 Task: In the sheet Budget Analysis ToolFont size of heading  18 Font style of dataoswald 'Font size of data '9 Alignment of headline & dataAlign center.   Fill color in heading, Red Font color of dataIn the sheet   Promote Sales log   book
Action: Mouse moved to (179, 194)
Screenshot: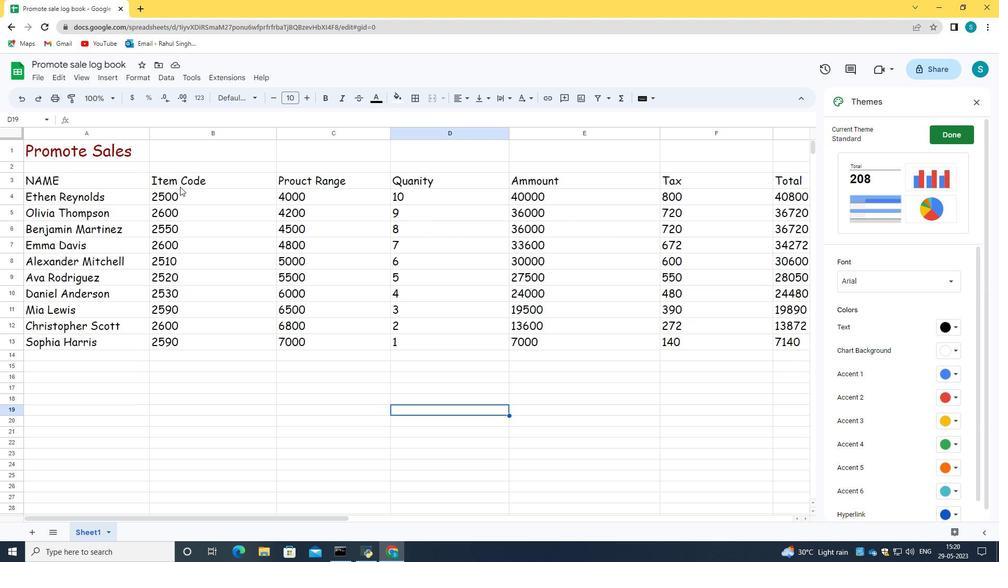 
Action: Mouse pressed left at (179, 194)
Screenshot: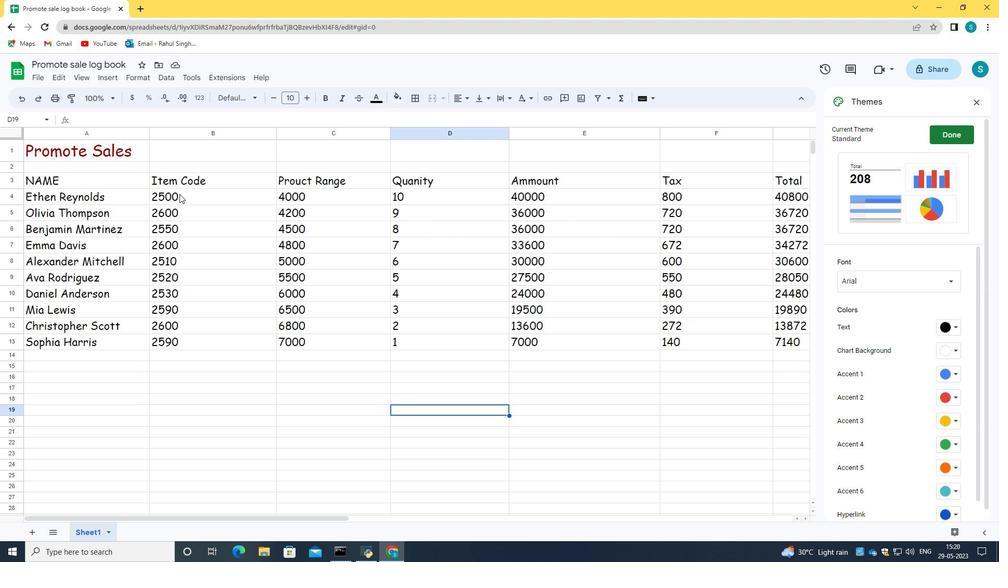 
Action: Mouse moved to (21, 191)
Screenshot: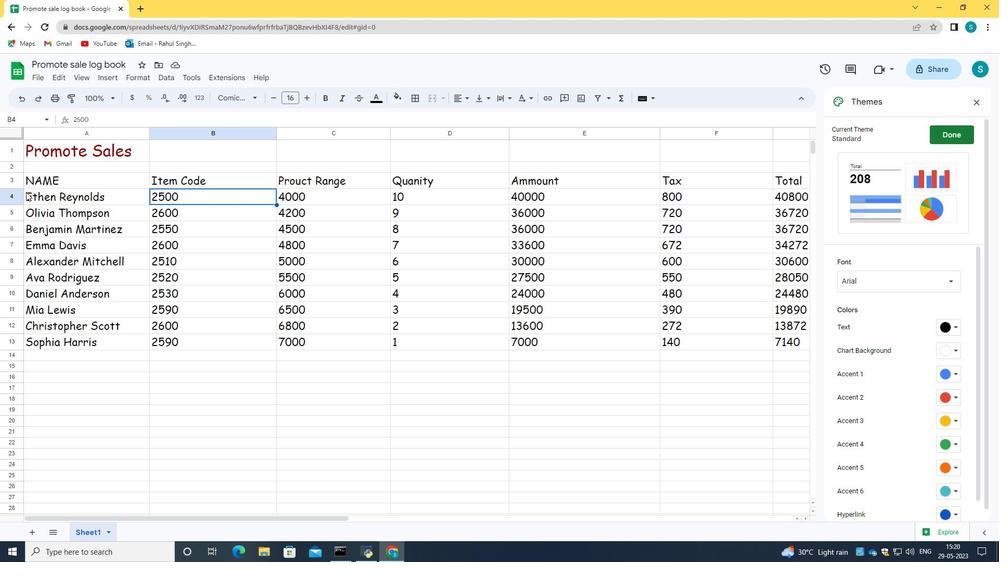 
Action: Mouse pressed left at (21, 191)
Screenshot: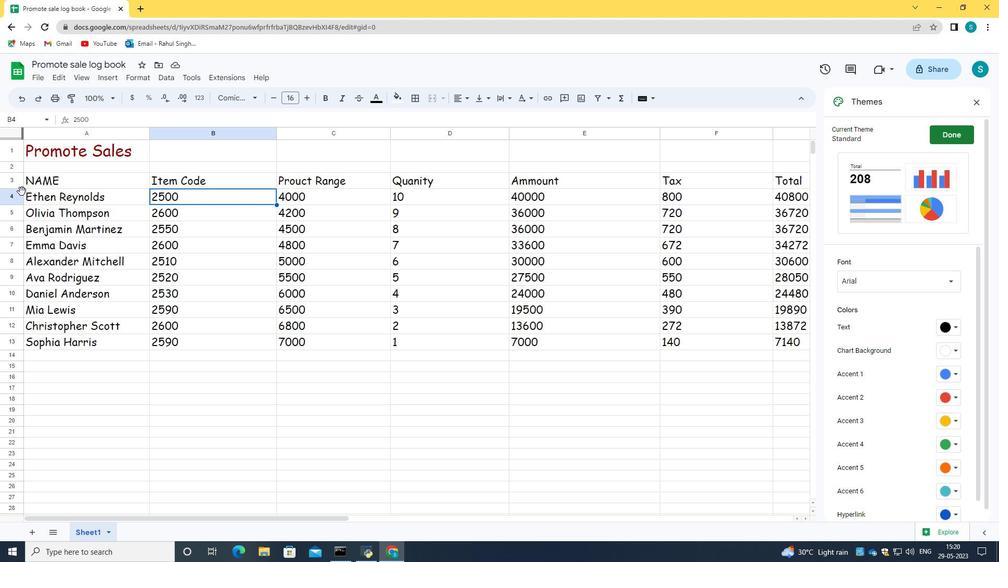 
Action: Mouse moved to (25, 174)
Screenshot: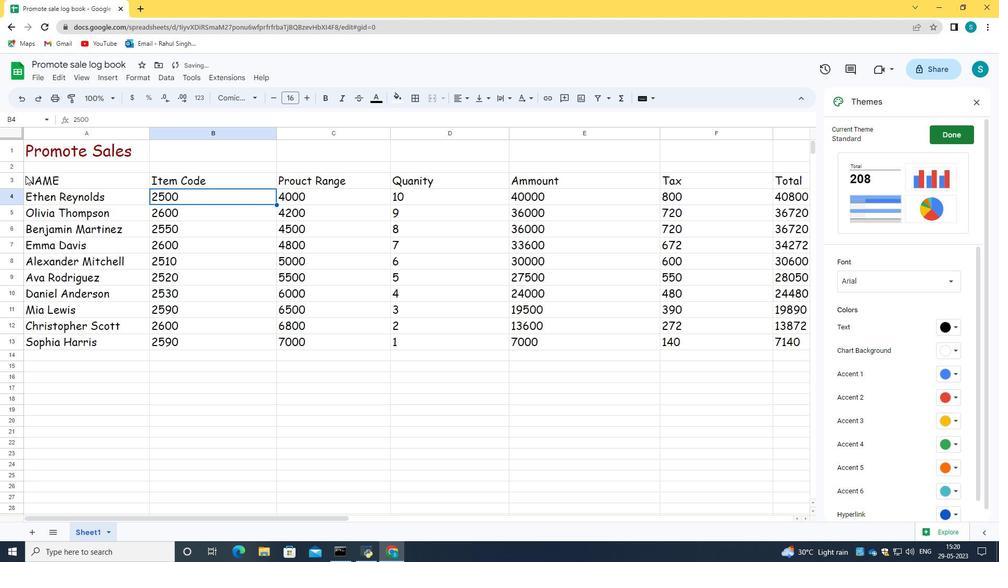 
Action: Mouse pressed left at (25, 174)
Screenshot: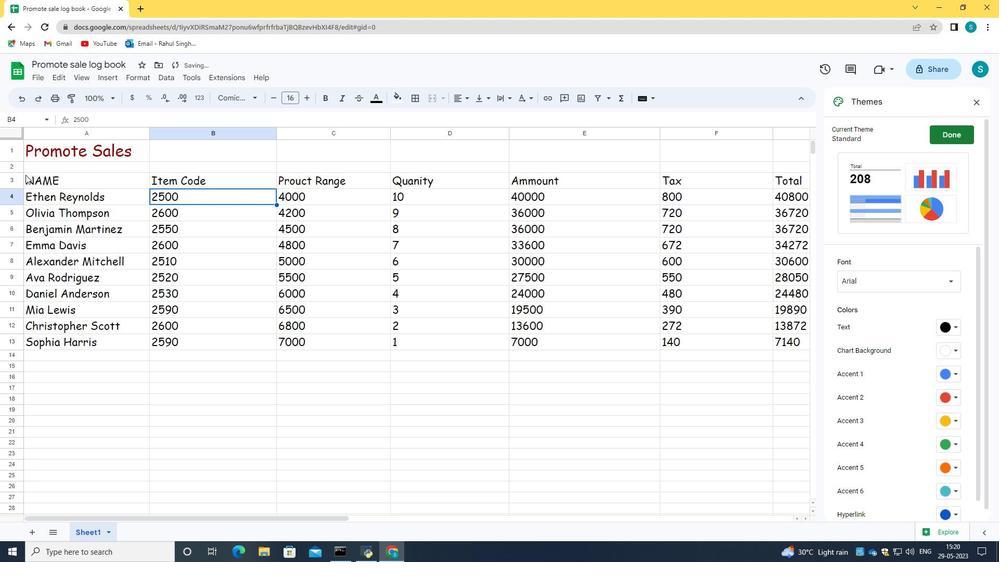 
Action: Mouse moved to (311, 95)
Screenshot: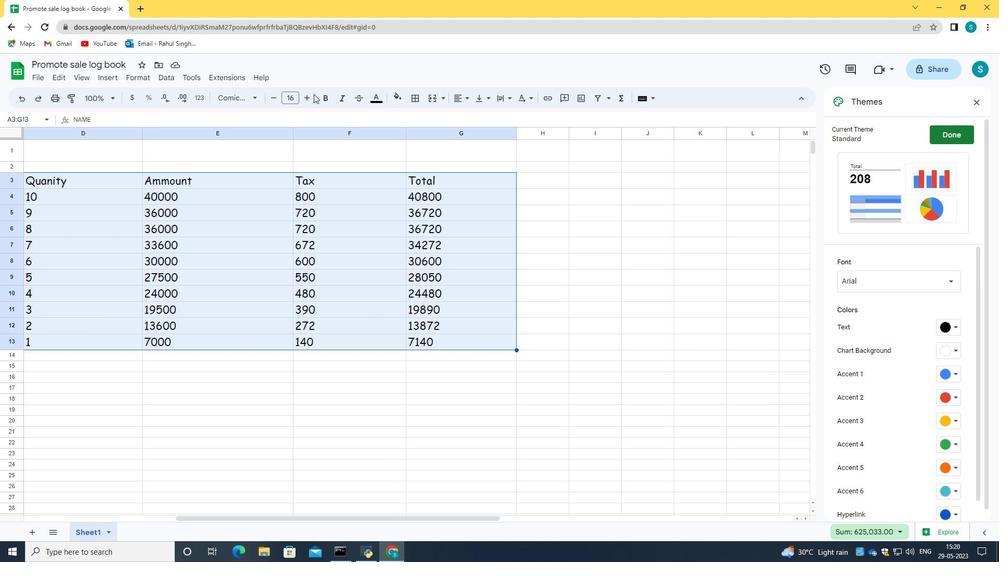 
Action: Mouse pressed left at (311, 95)
Screenshot: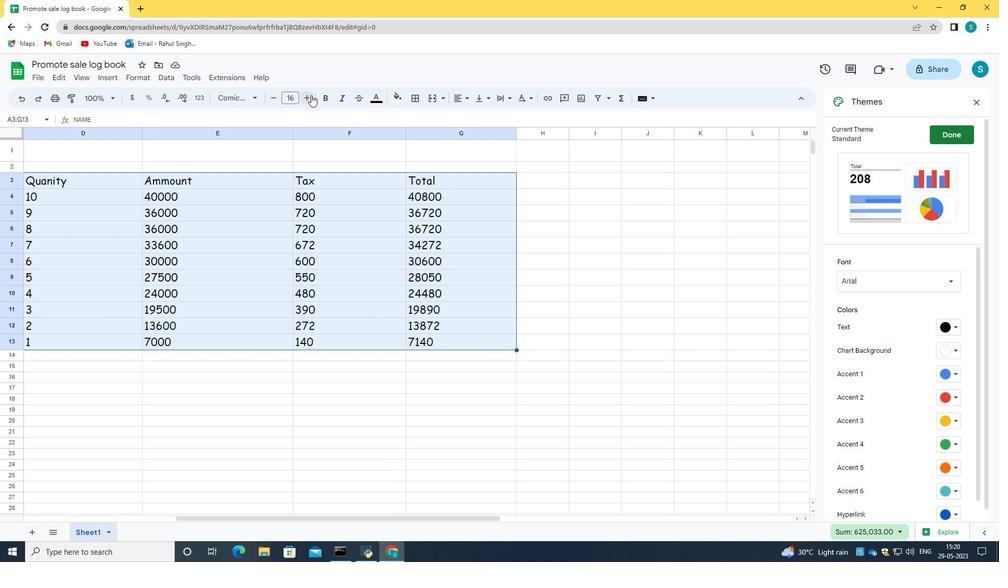 
Action: Mouse pressed left at (311, 95)
Screenshot: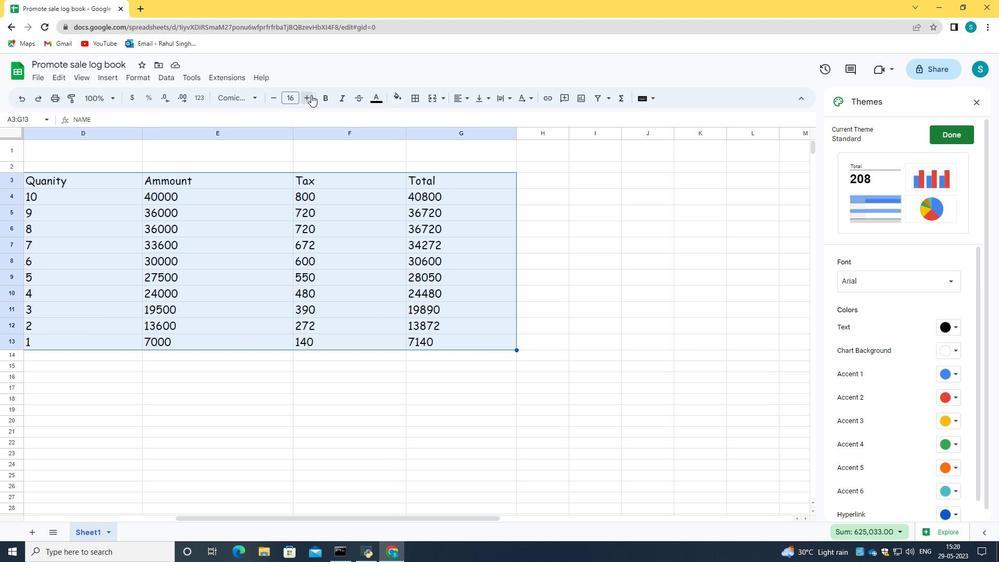 
Action: Mouse moved to (238, 103)
Screenshot: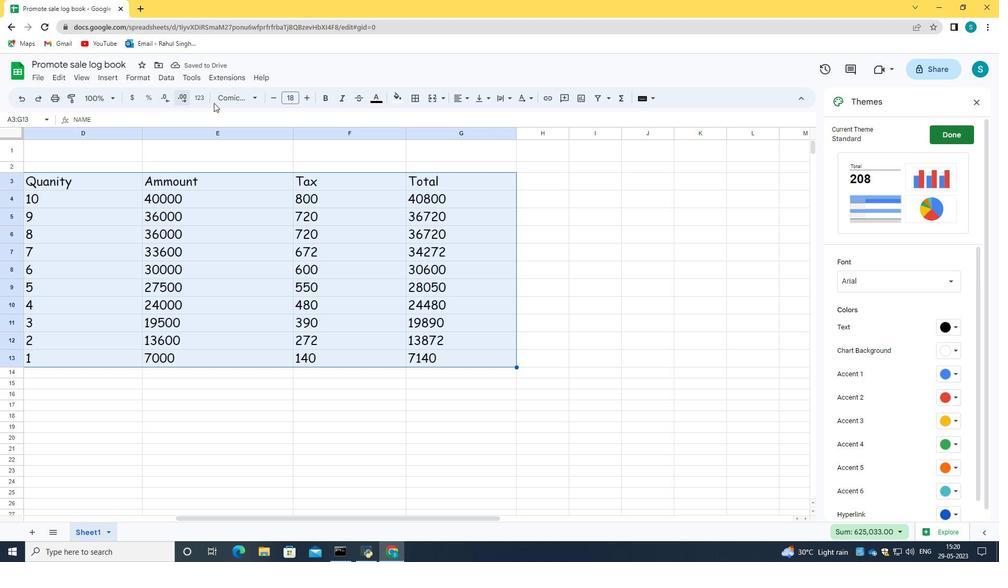 
Action: Mouse pressed left at (238, 103)
Screenshot: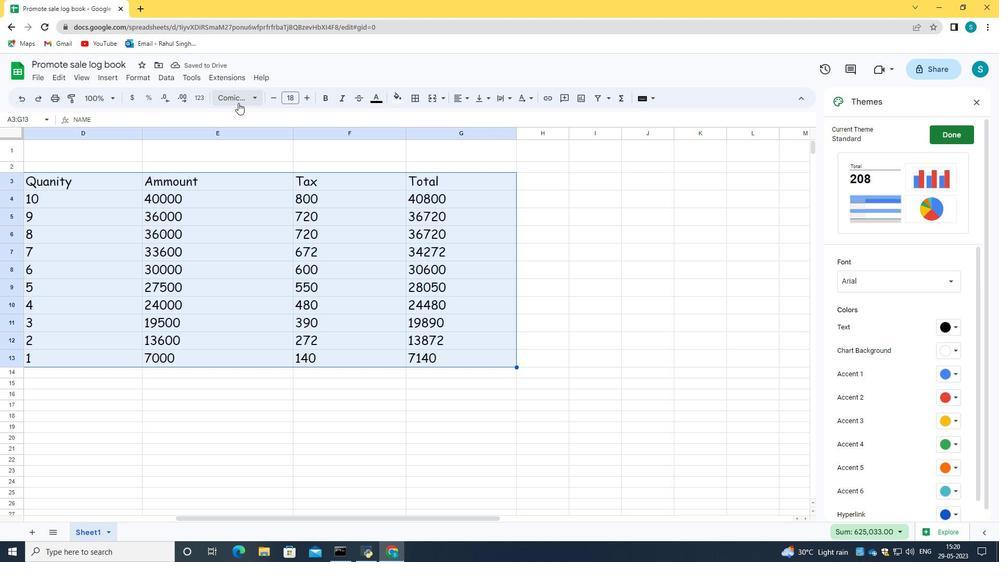 
Action: Mouse moved to (273, 306)
Screenshot: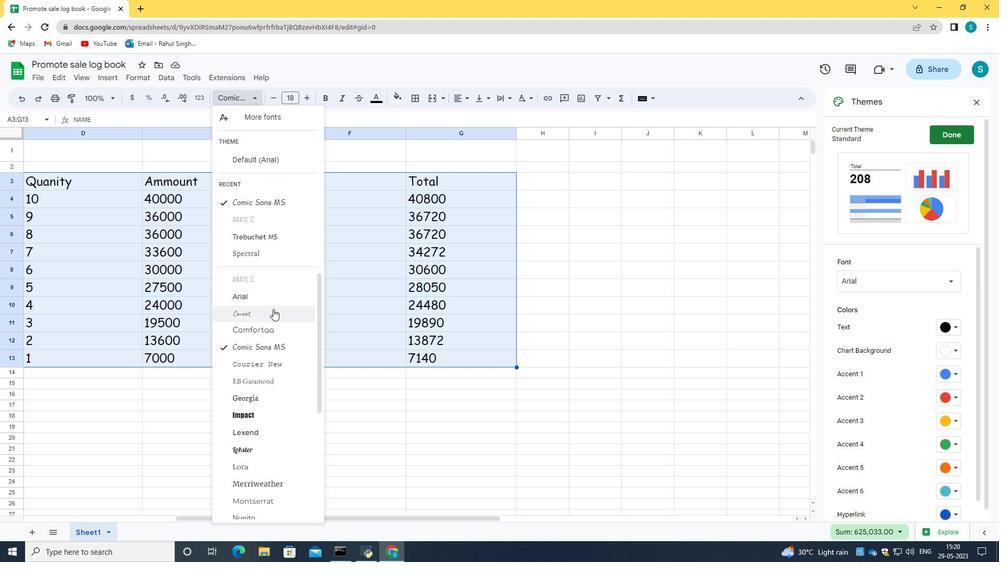 
Action: Mouse scrolled (273, 307) with delta (0, 0)
Screenshot: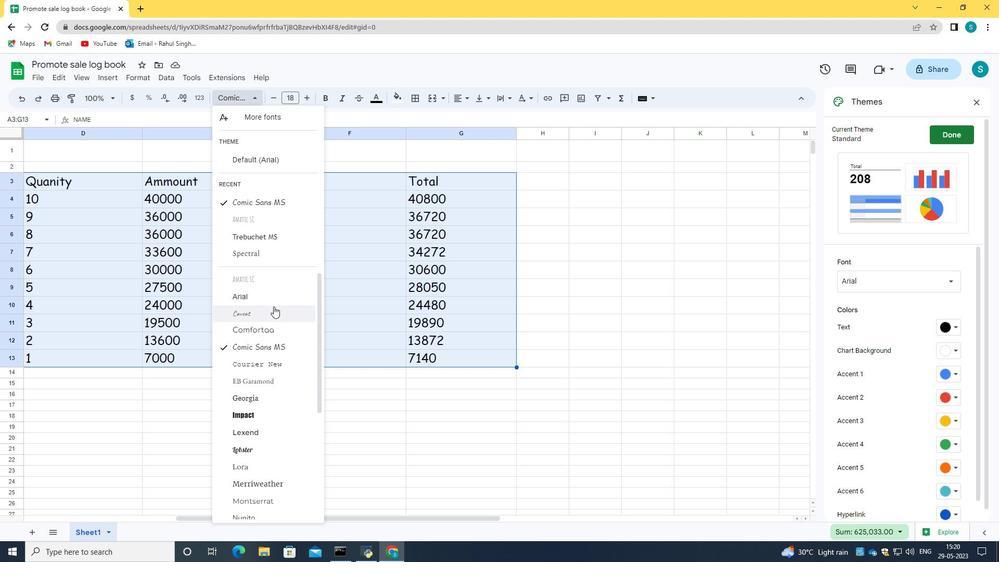 
Action: Mouse moved to (417, 147)
Screenshot: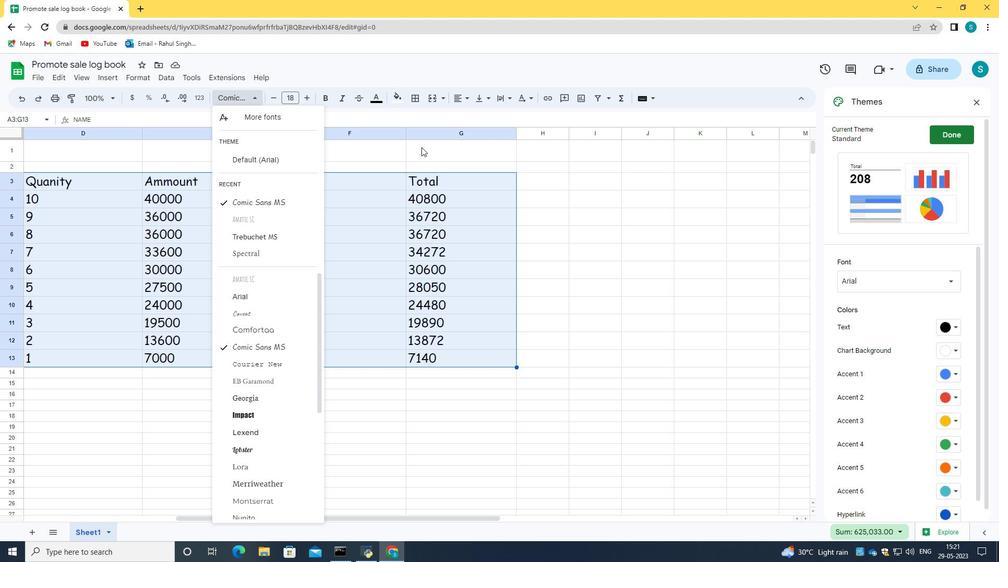 
Action: Mouse pressed left at (417, 147)
Screenshot: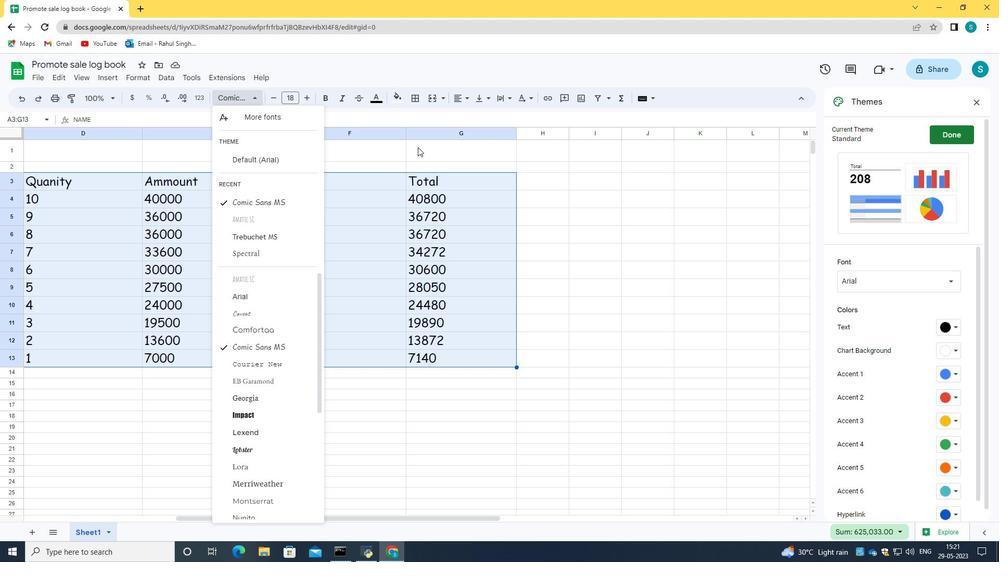 
Action: Mouse moved to (271, 96)
Screenshot: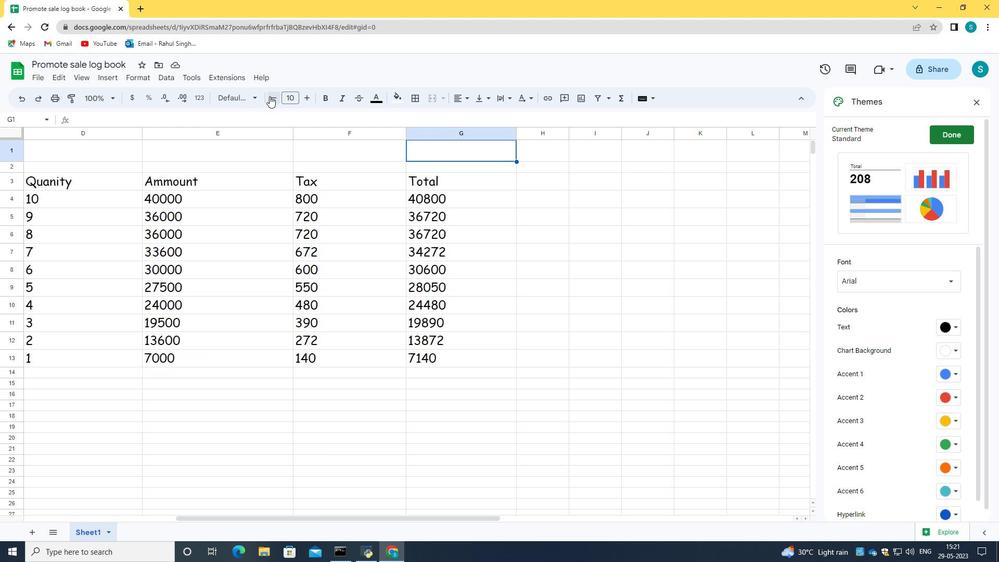 
Action: Mouse pressed left at (271, 96)
Screenshot: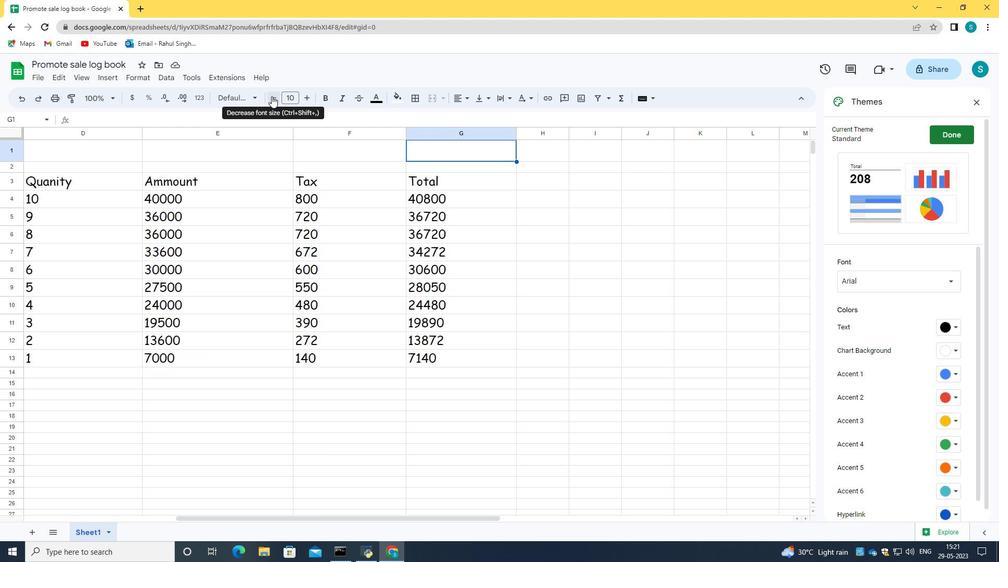 
Action: Mouse moved to (287, 182)
Screenshot: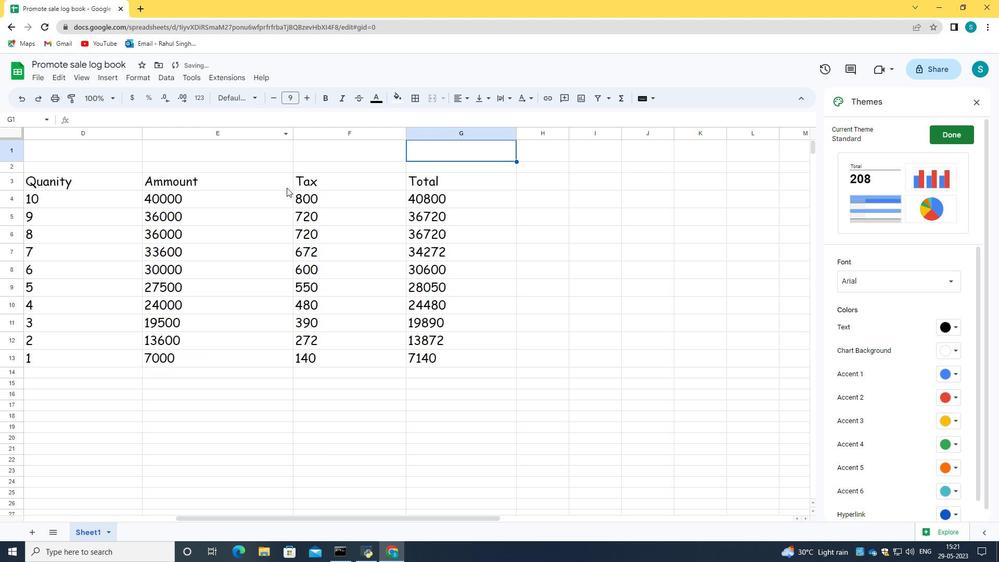 
Action: Mouse pressed left at (287, 182)
Screenshot: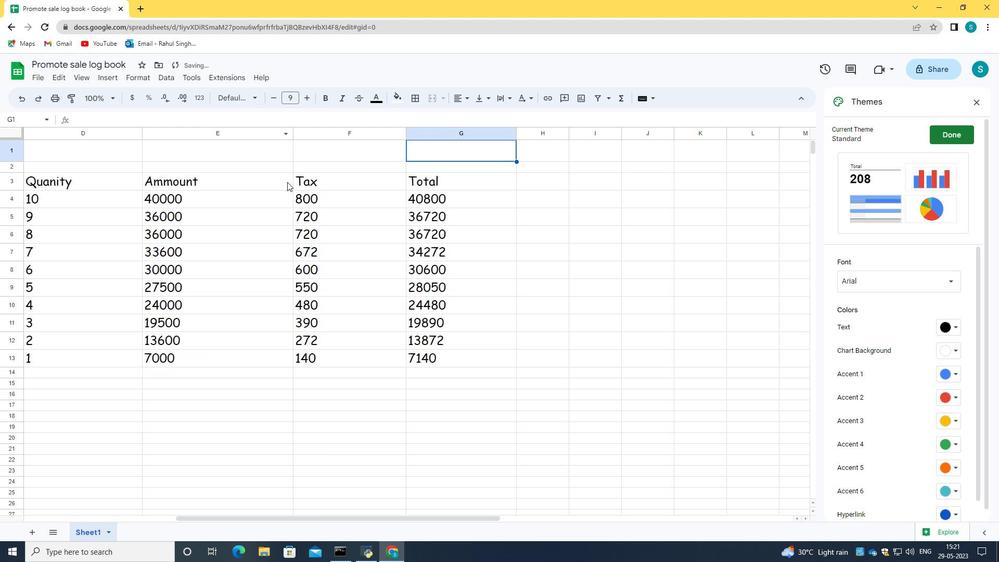 
Action: Mouse moved to (570, 271)
Screenshot: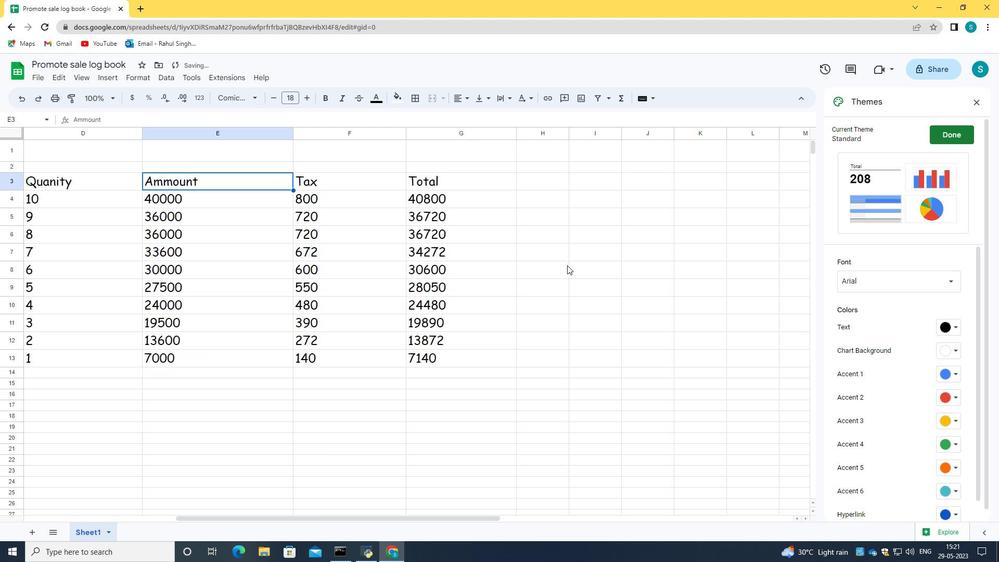 
Action: Mouse scrolled (570, 271) with delta (0, 0)
Screenshot: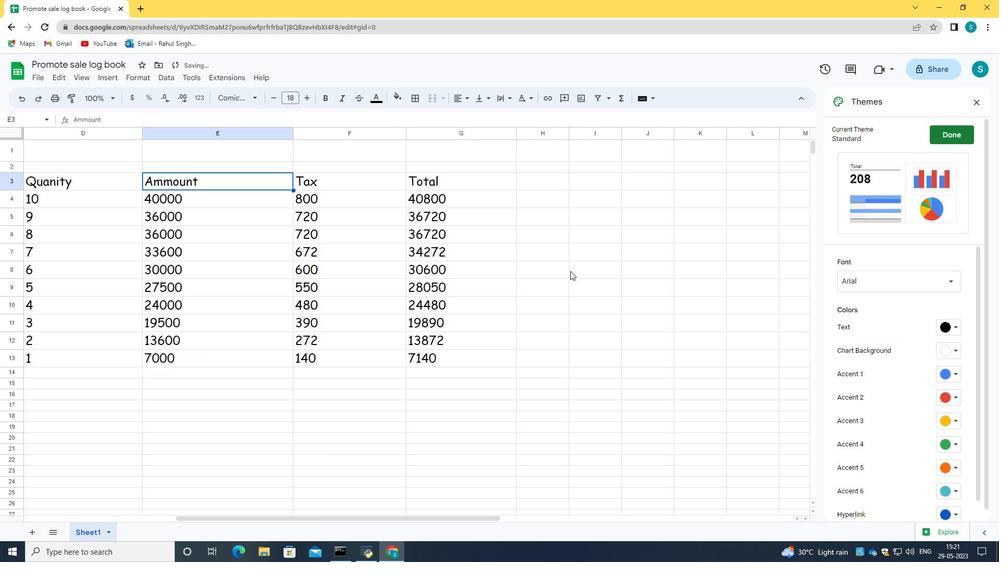 
Action: Mouse scrolled (570, 271) with delta (0, 0)
Screenshot: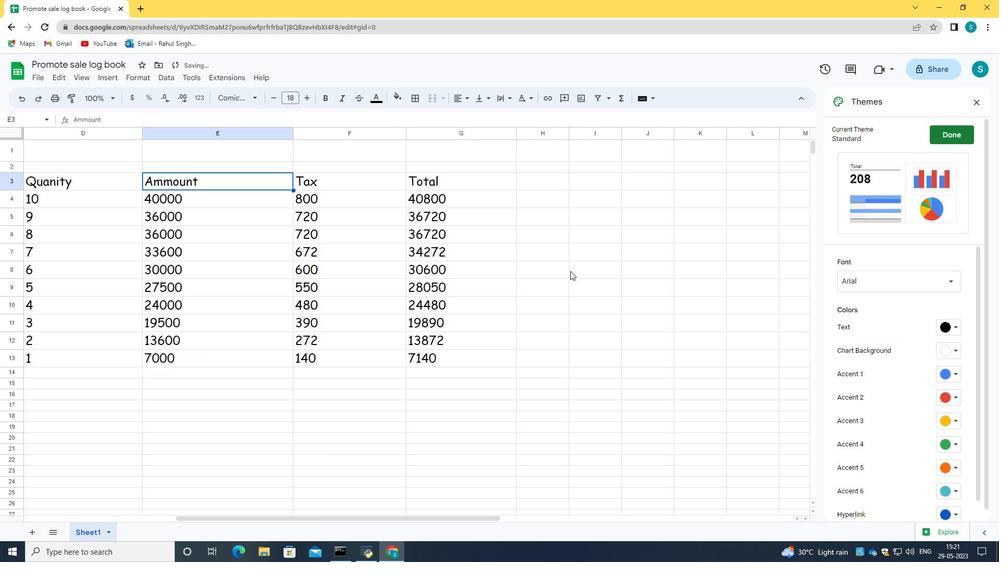
Action: Mouse scrolled (570, 271) with delta (0, 0)
Screenshot: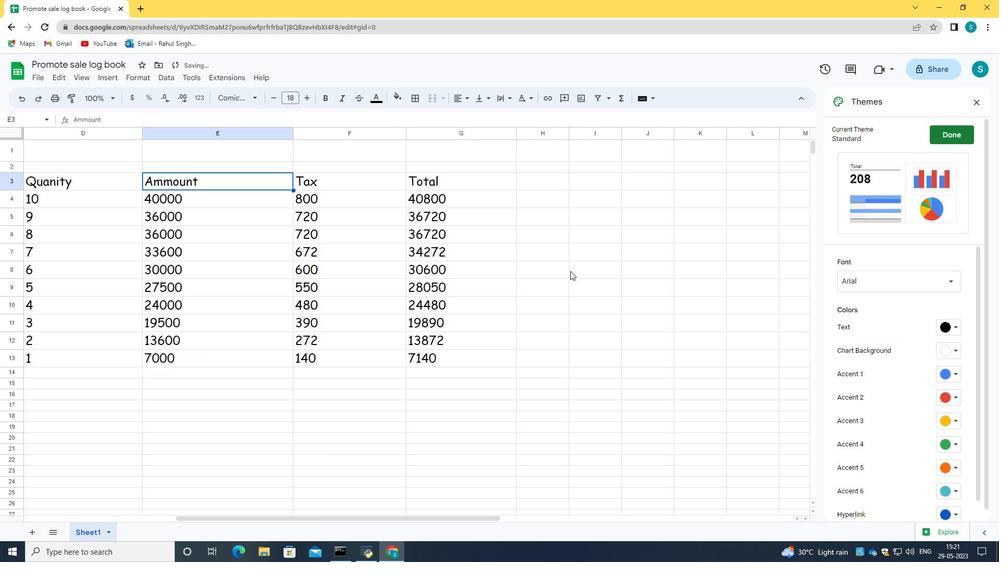
Action: Mouse moved to (515, 130)
Screenshot: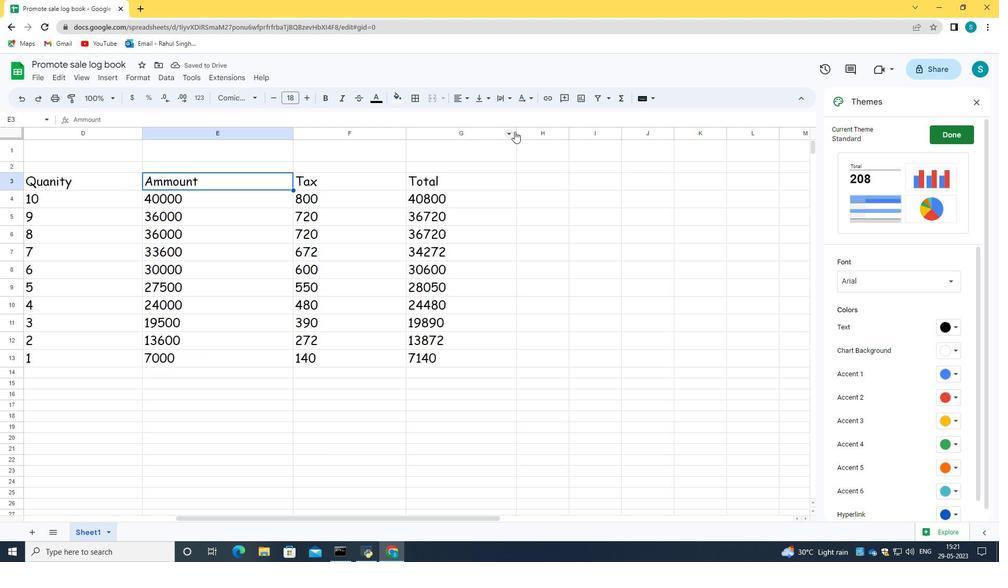 
Action: Mouse pressed left at (515, 130)
Screenshot: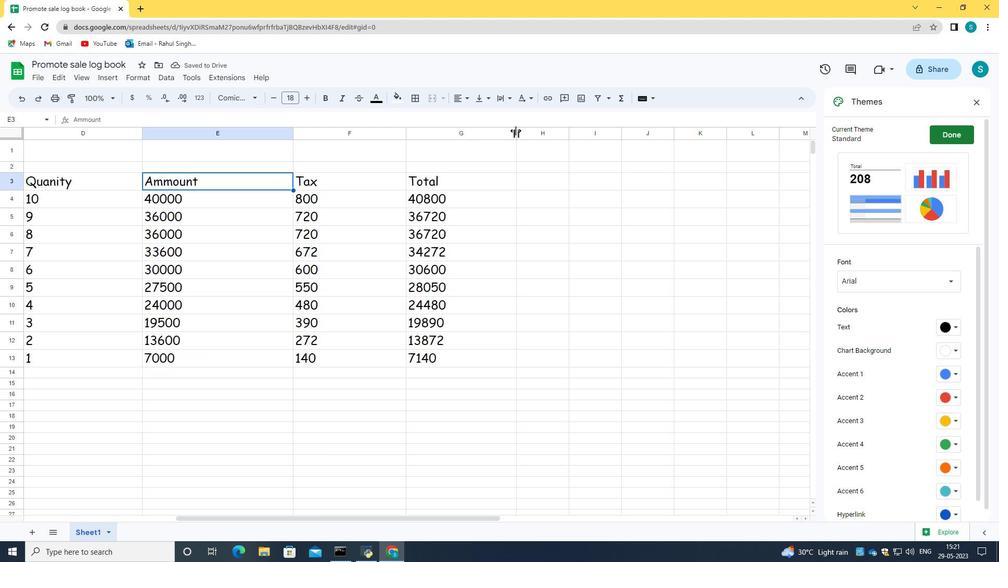 
Action: Mouse moved to (405, 133)
Screenshot: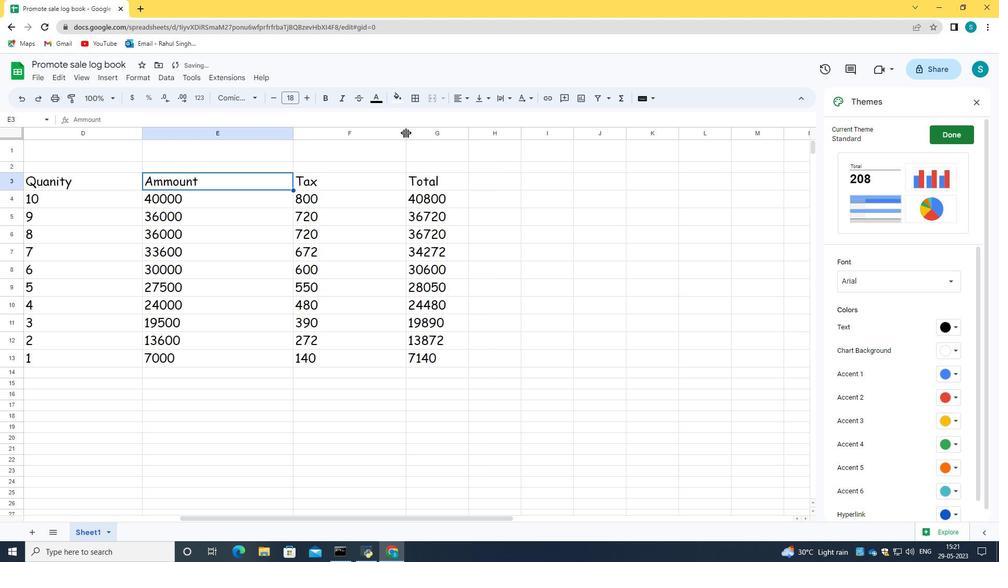 
Action: Mouse pressed left at (405, 133)
Screenshot: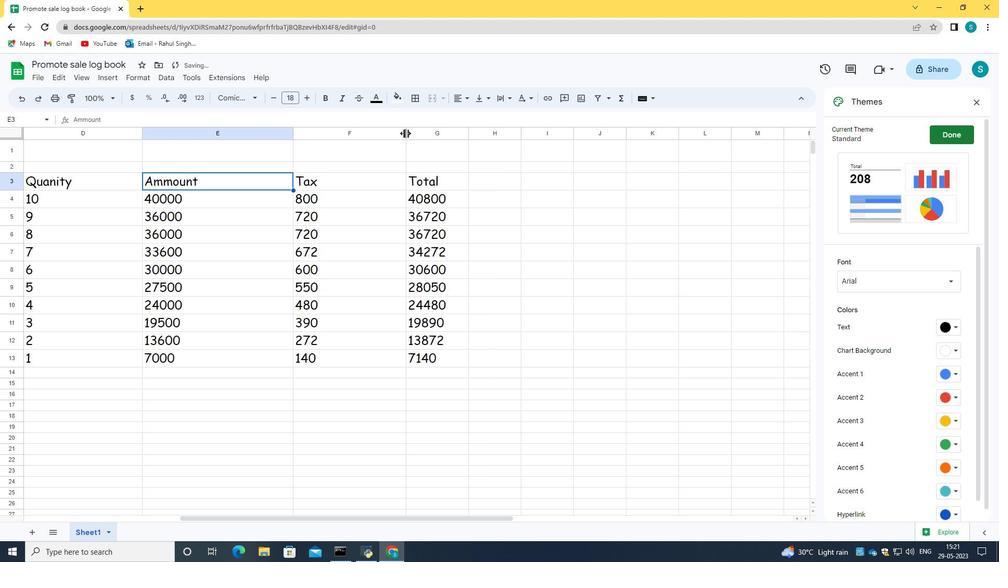 
Action: Mouse moved to (271, 518)
Screenshot: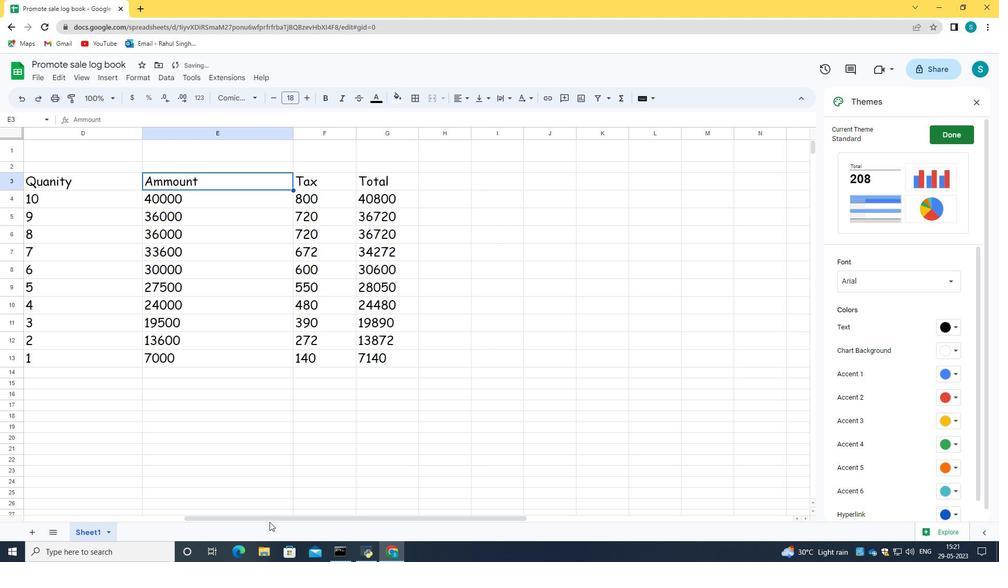 
Action: Mouse pressed left at (271, 518)
Screenshot: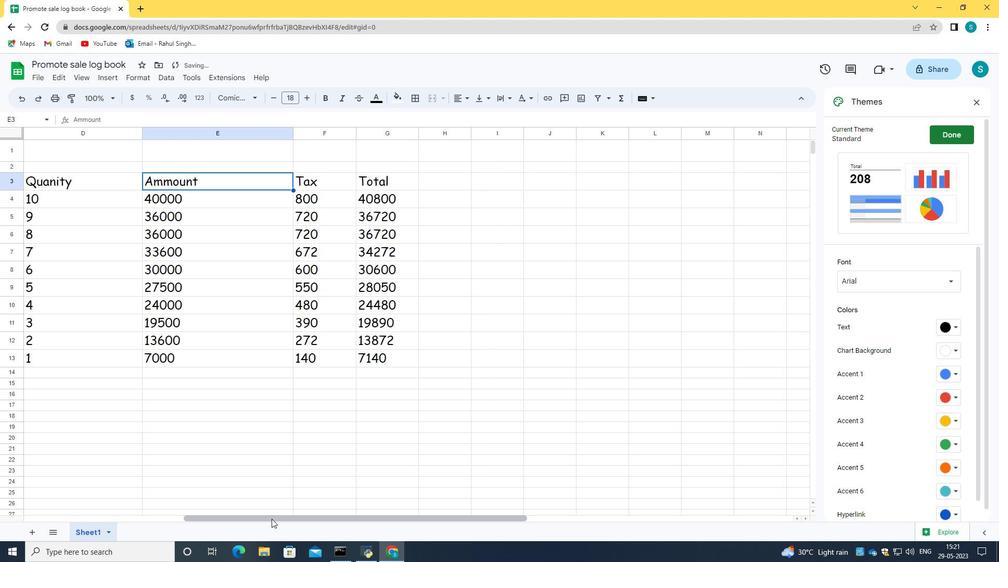 
Action: Mouse moved to (149, 135)
Screenshot: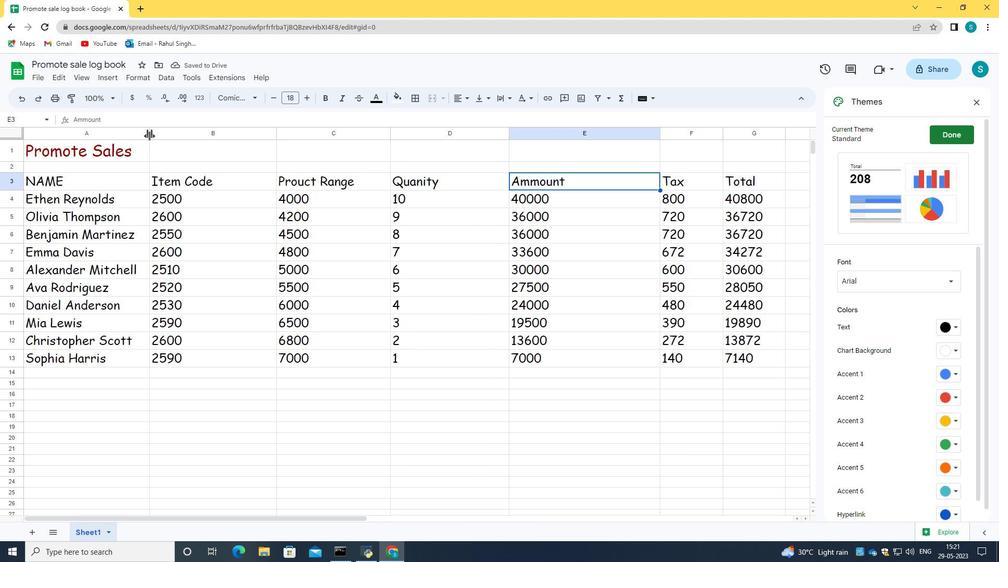 
Action: Mouse pressed left at (149, 135)
Screenshot: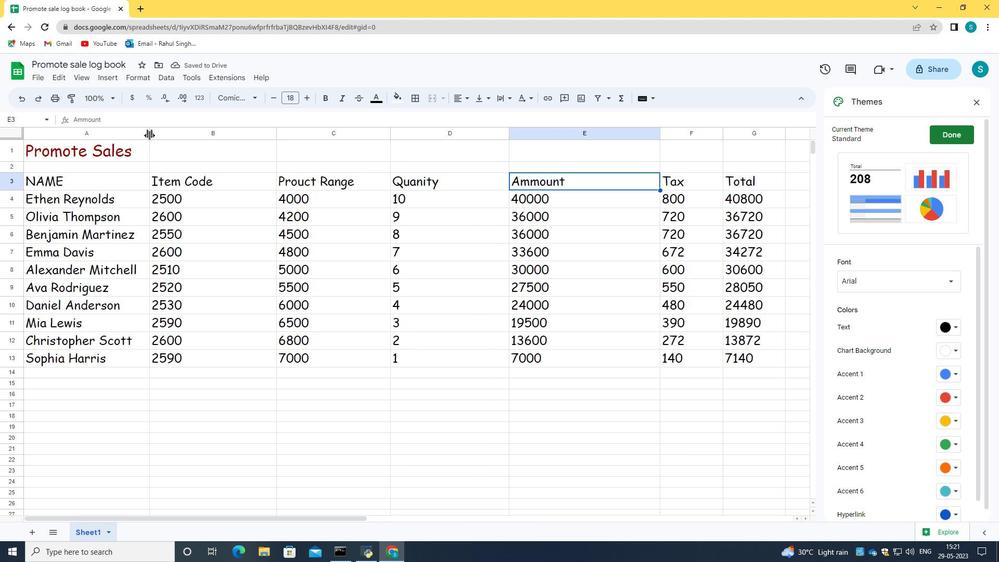 
Action: Mouse moved to (242, 138)
Screenshot: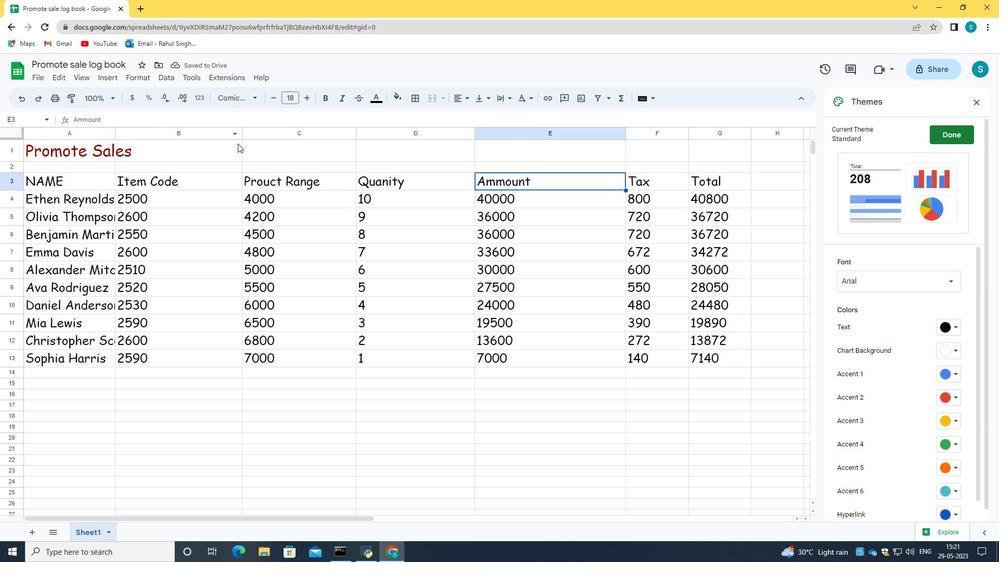 
Action: Mouse pressed left at (242, 138)
Screenshot: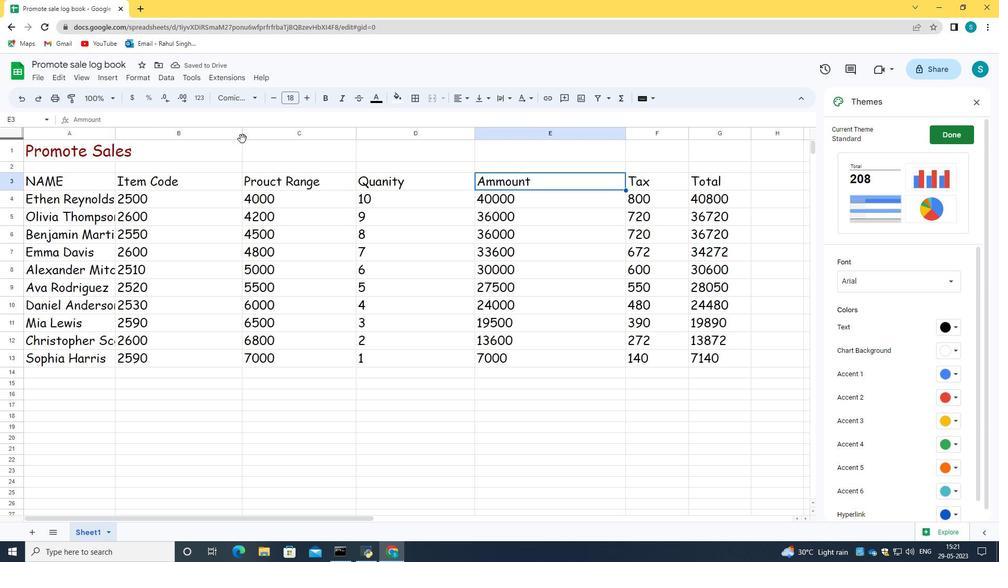 
Action: Mouse moved to (241, 133)
Screenshot: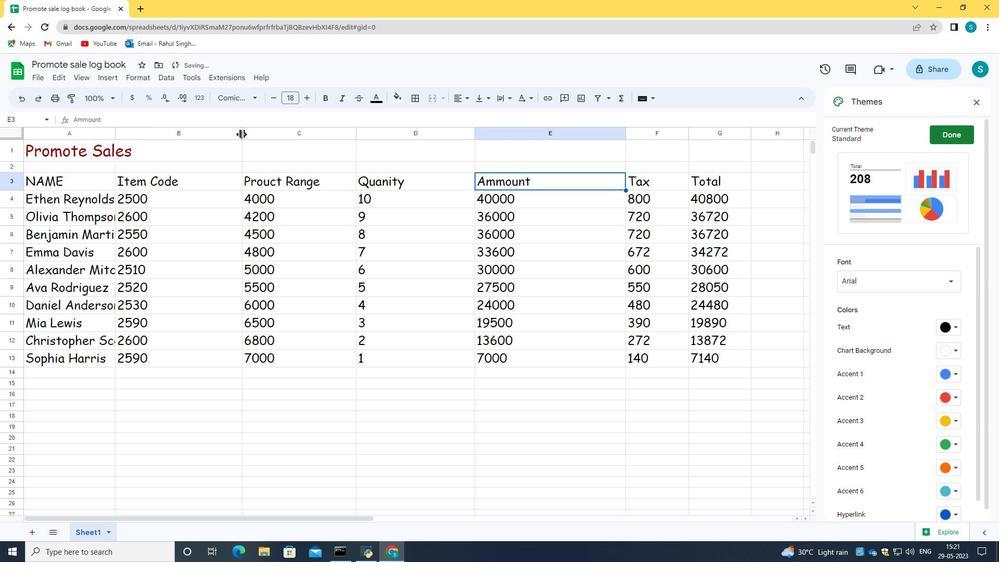 
Action: Mouse pressed left at (241, 133)
Screenshot: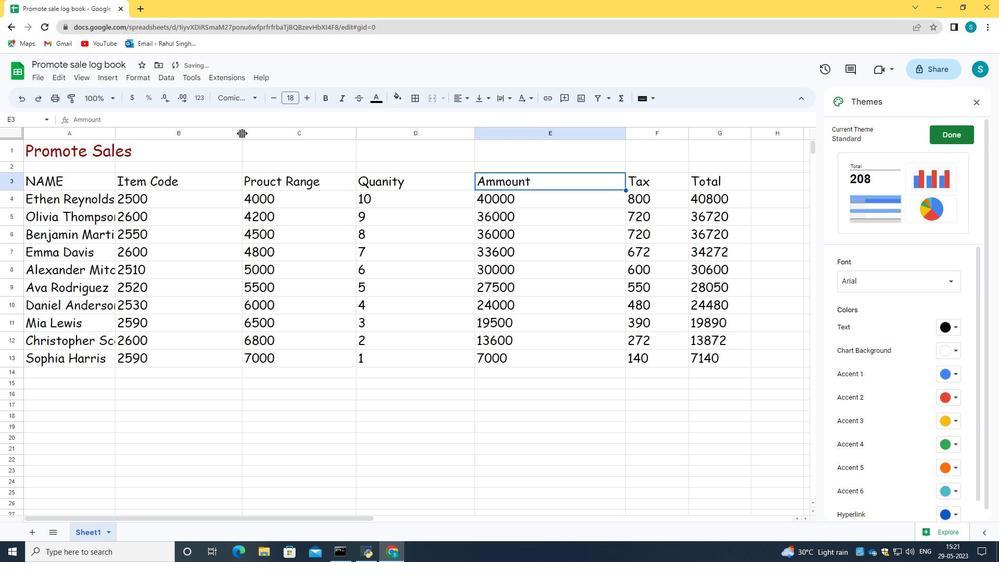 
Action: Mouse moved to (307, 133)
Screenshot: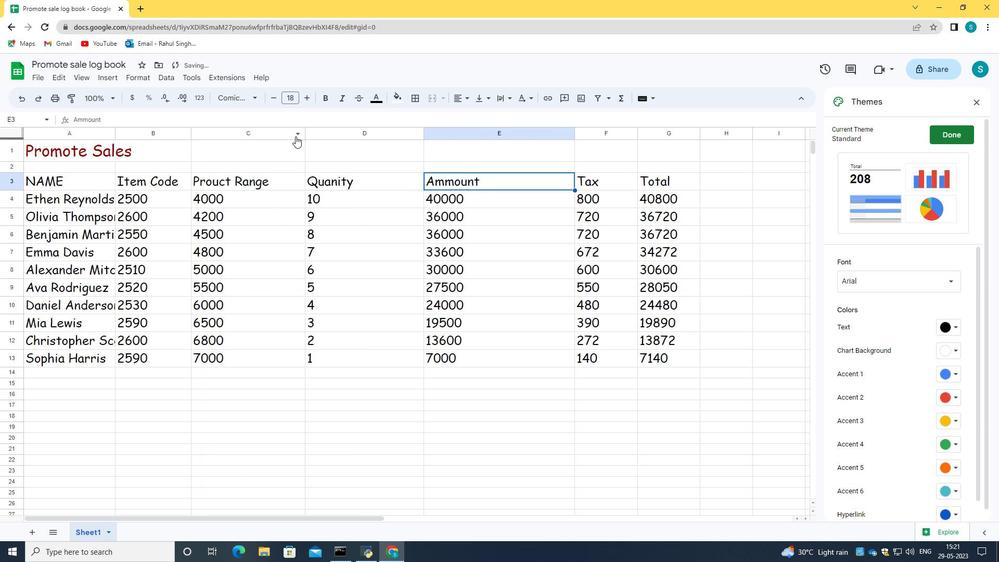 
Action: Mouse pressed left at (307, 133)
Screenshot: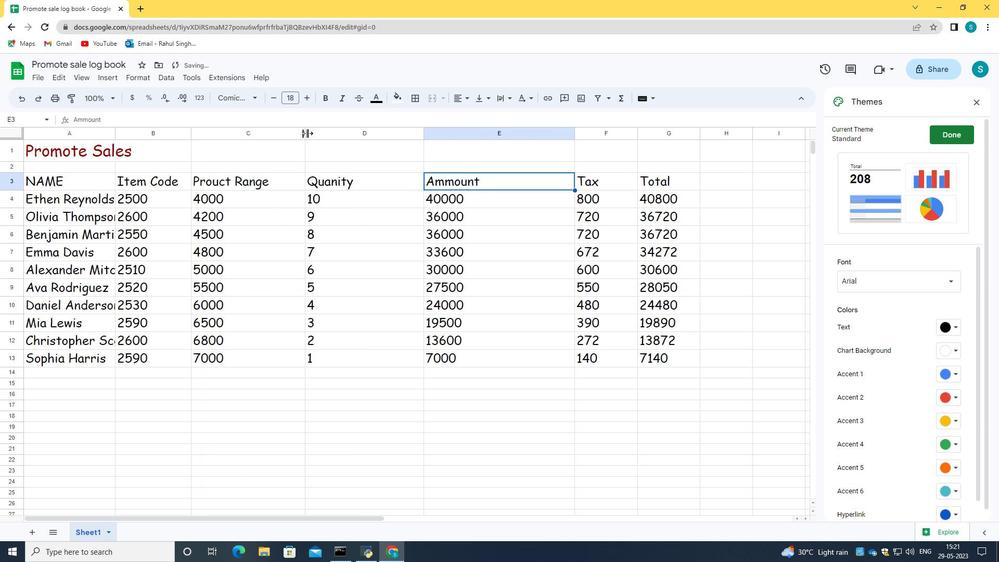 
Action: Mouse moved to (383, 131)
Screenshot: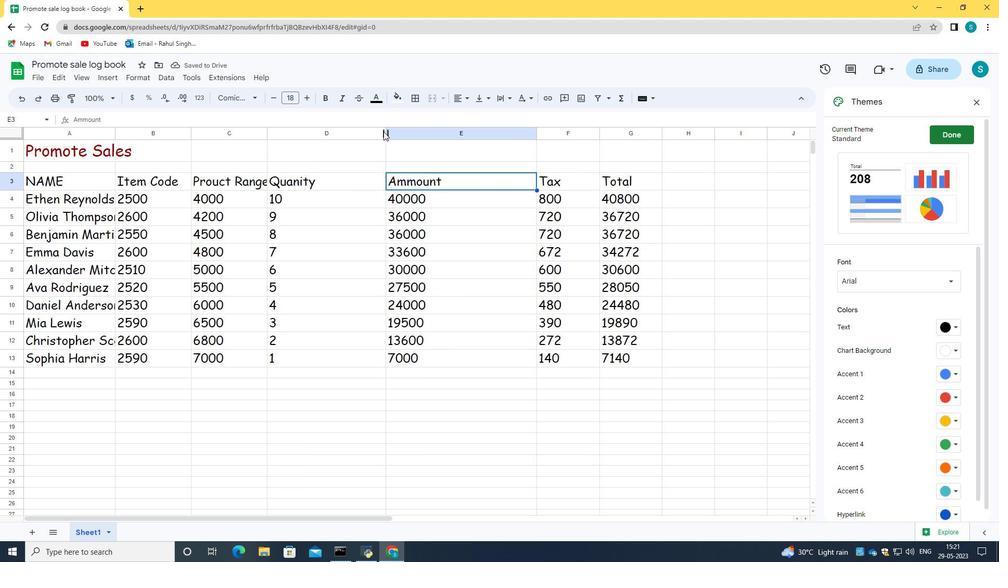 
Action: Mouse pressed left at (383, 131)
Screenshot: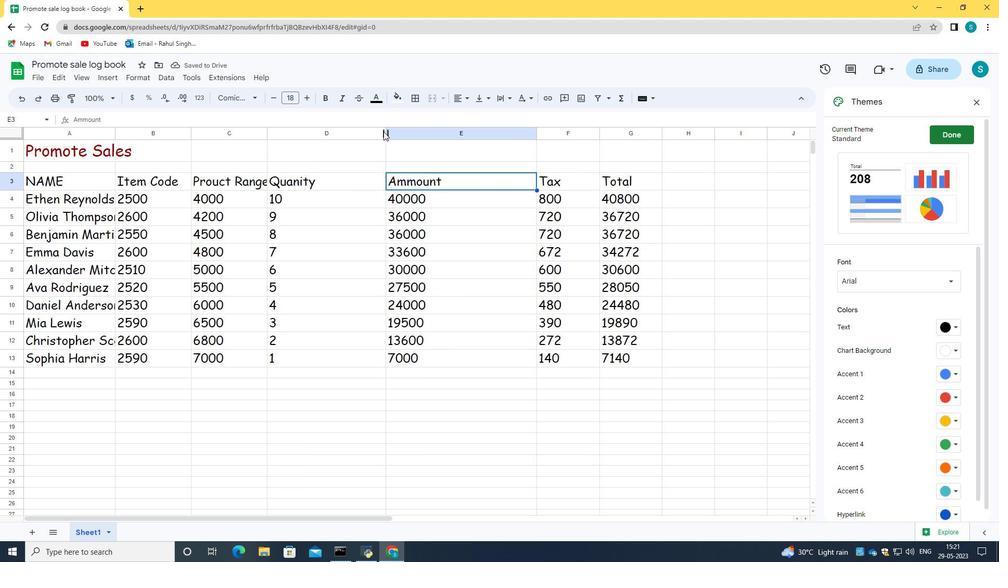 
Action: Mouse moved to (384, 132)
Screenshot: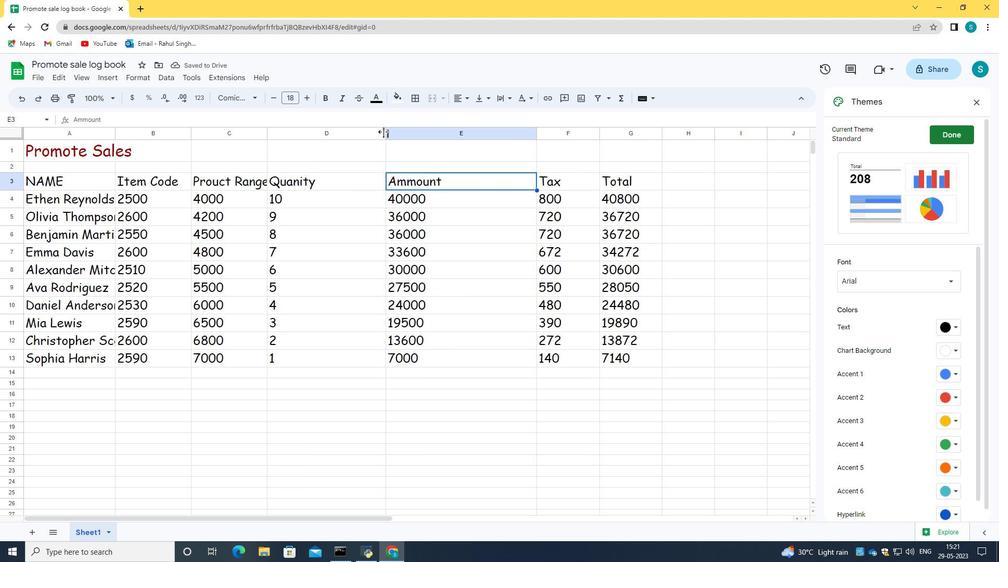
Action: Mouse pressed left at (384, 132)
Screenshot: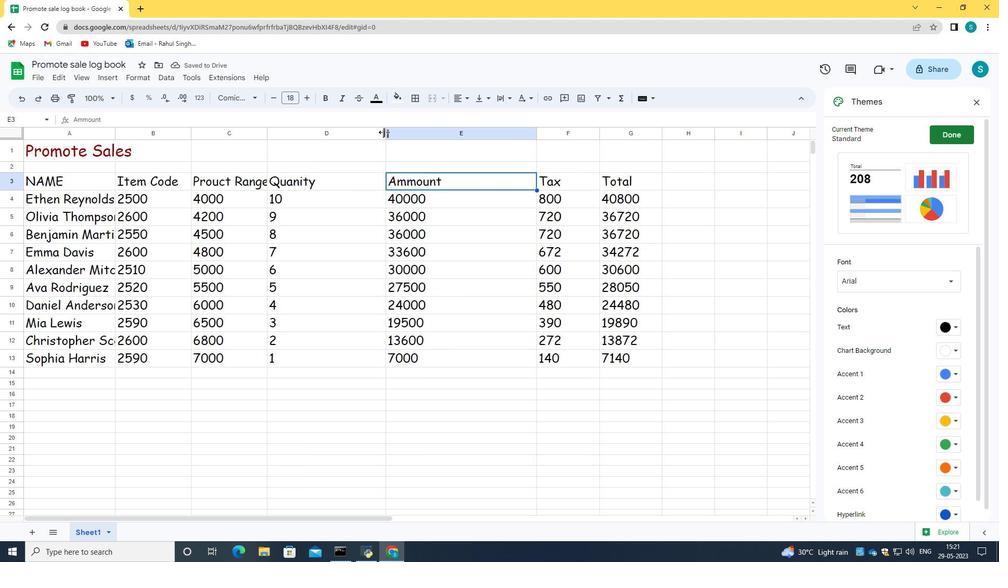 
Action: Mouse moved to (489, 130)
Screenshot: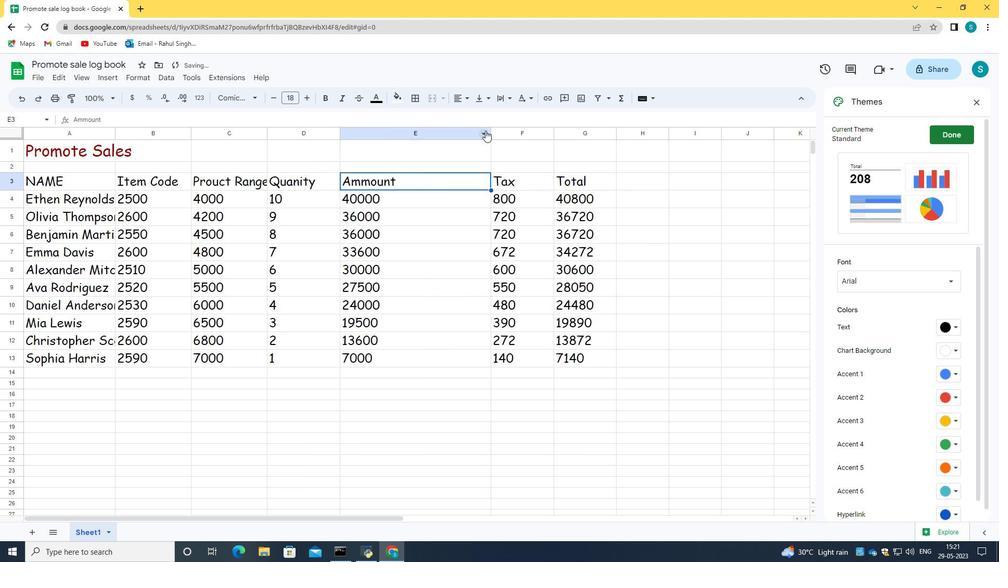 
Action: Mouse pressed left at (489, 130)
Screenshot: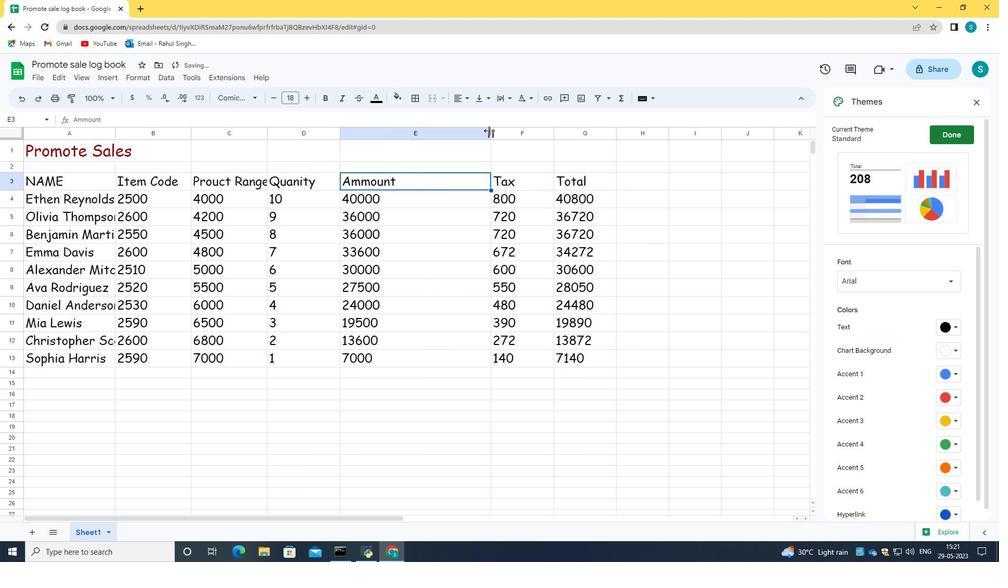 
Action: Mouse moved to (115, 133)
Screenshot: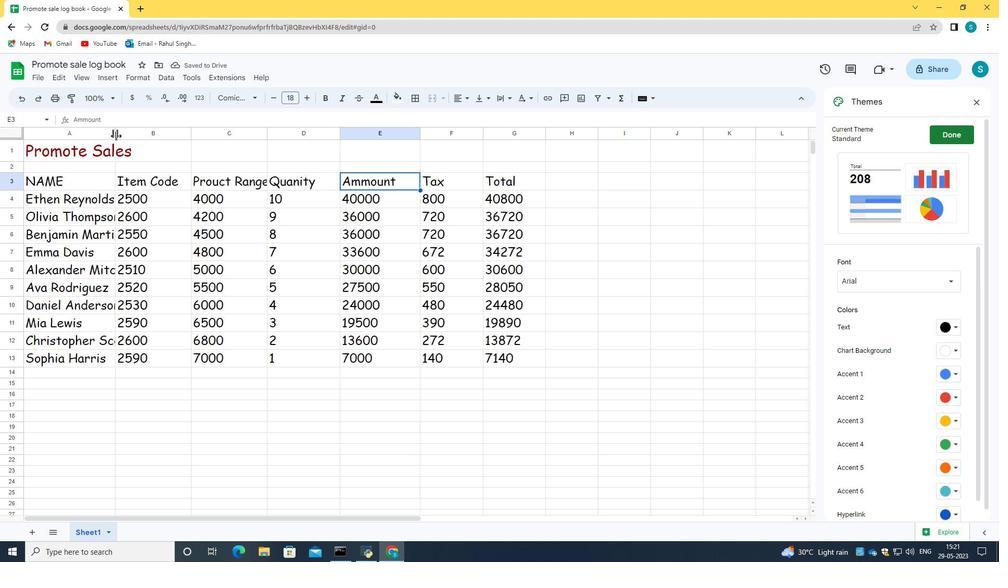 
Action: Mouse pressed left at (115, 133)
Screenshot: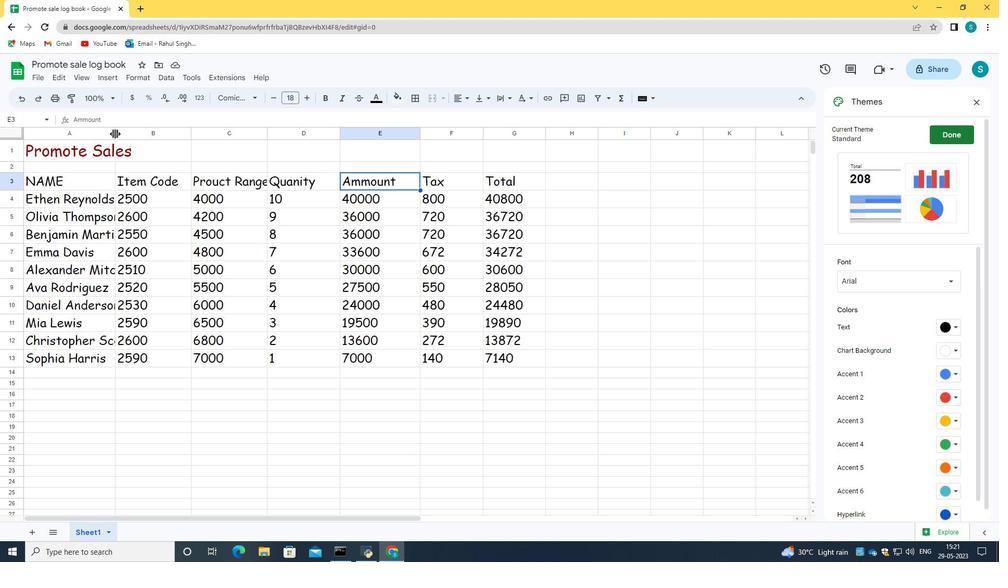 
Action: Mouse moved to (24, 147)
Screenshot: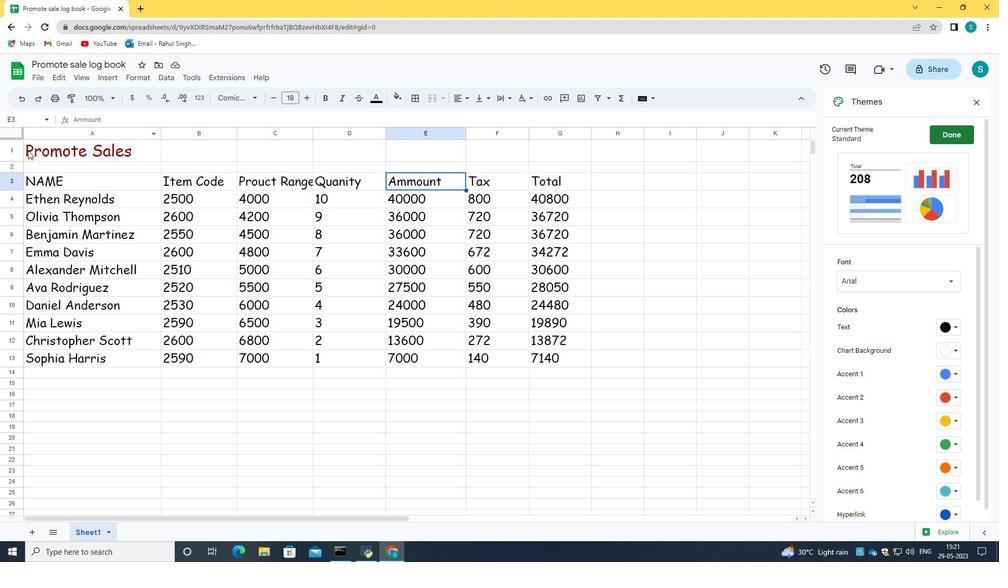 
Action: Mouse pressed left at (24, 147)
Screenshot: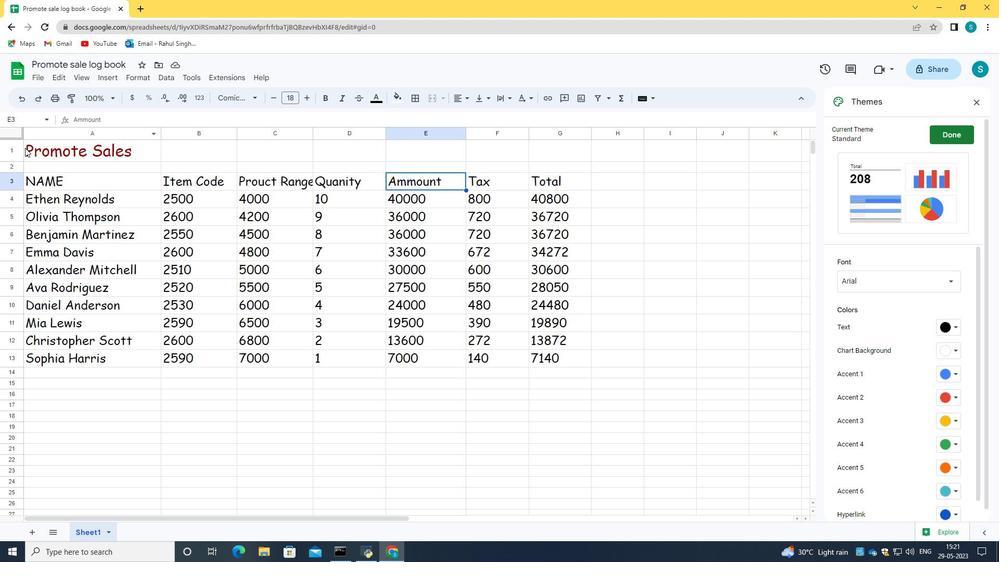 
Action: Mouse moved to (269, 99)
Screenshot: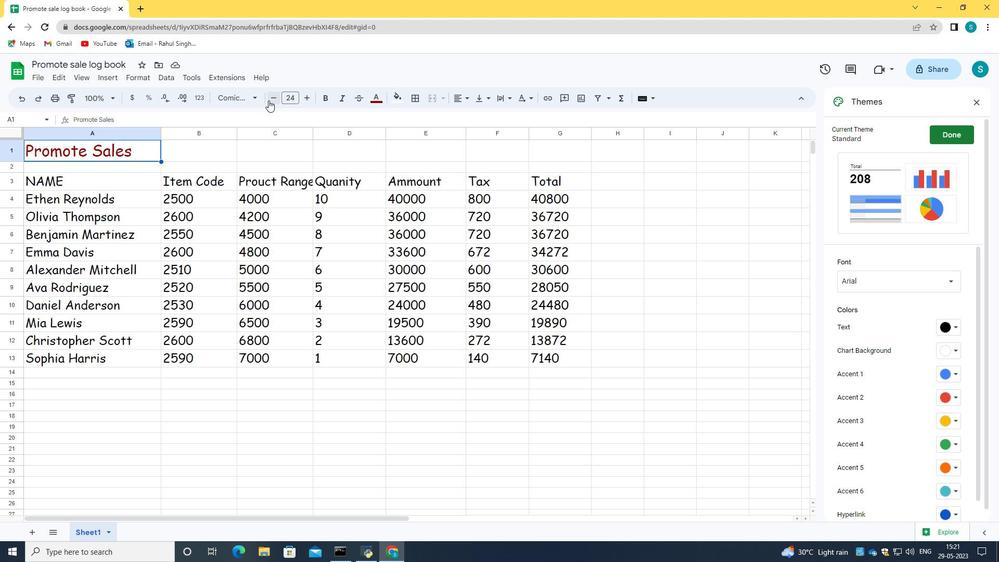 
Action: Mouse pressed left at (269, 99)
Screenshot: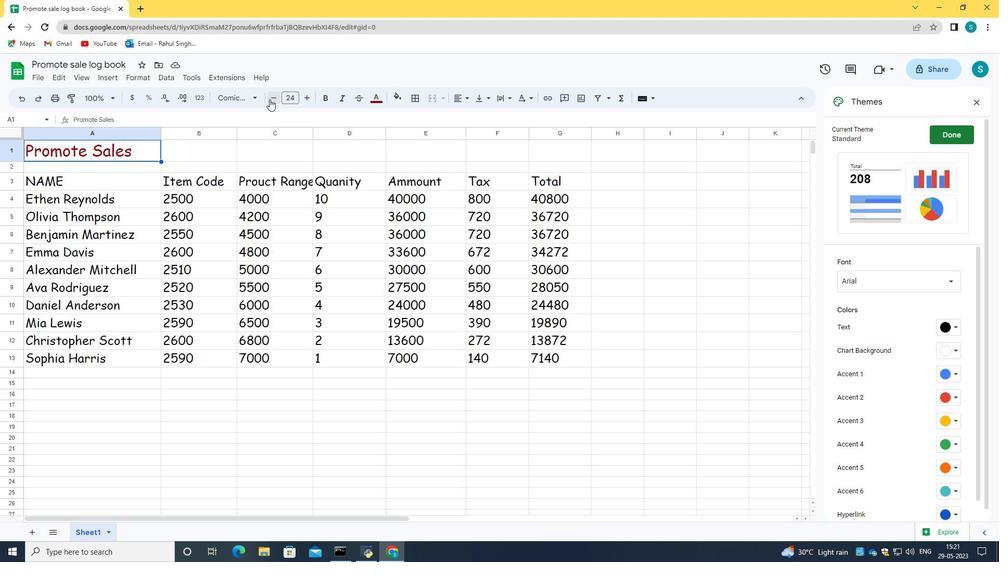 
Action: Mouse pressed left at (269, 99)
Screenshot: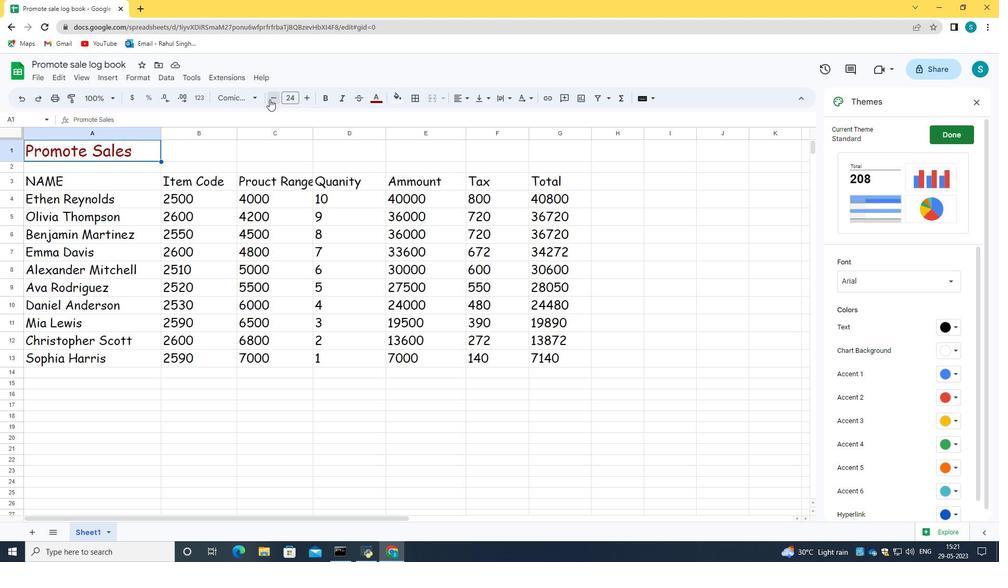 
Action: Mouse pressed left at (269, 99)
Screenshot: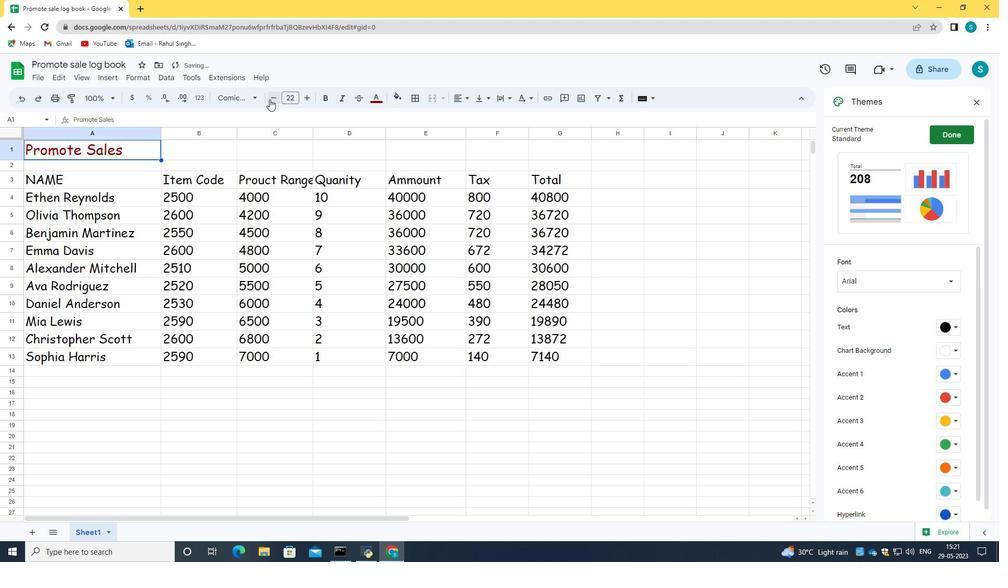 
Action: Mouse pressed left at (269, 99)
Screenshot: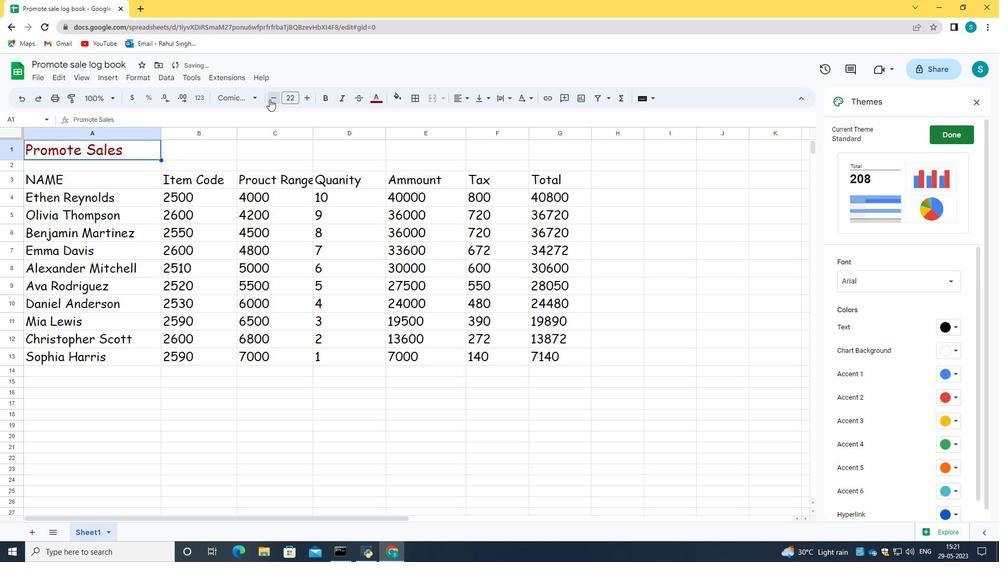 
Action: Mouse pressed left at (269, 99)
Screenshot: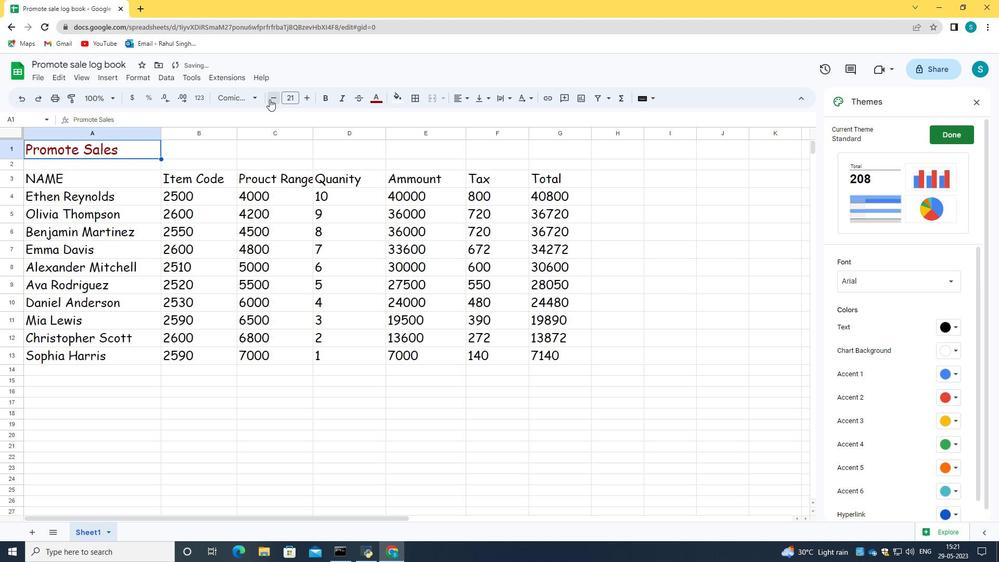 
Action: Mouse pressed left at (269, 99)
Screenshot: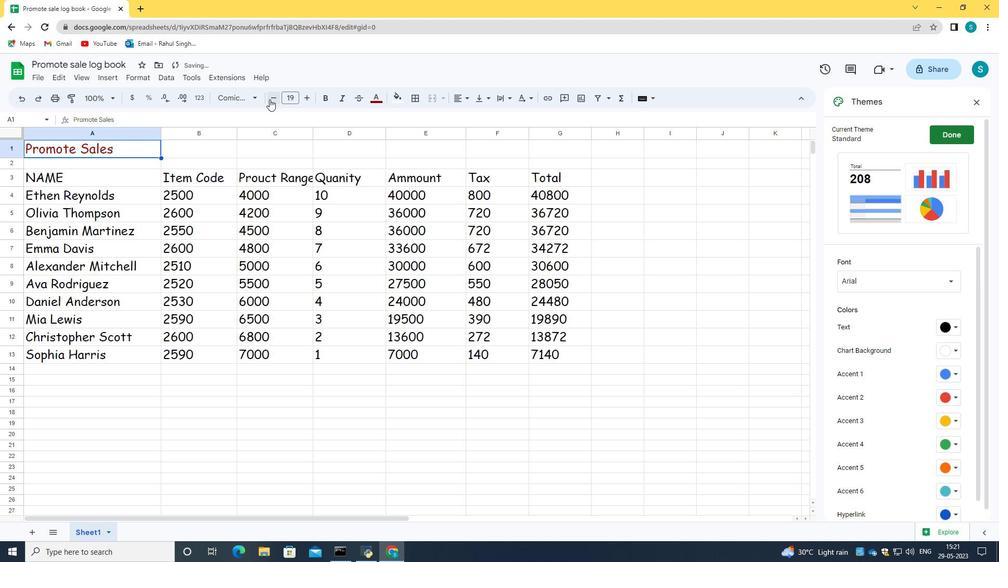 
Action: Mouse moved to (211, 151)
Screenshot: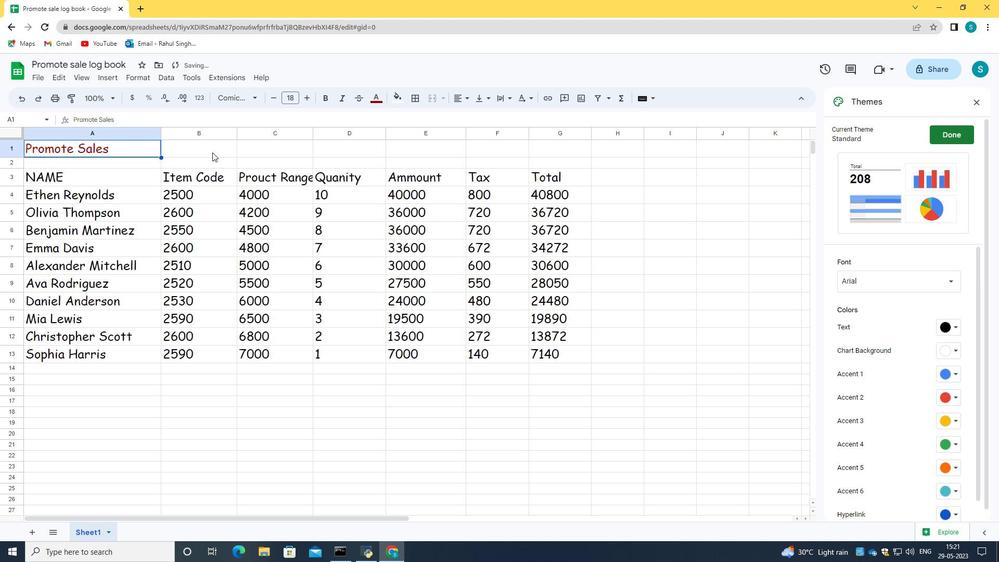 
Action: Mouse pressed left at (211, 151)
Screenshot: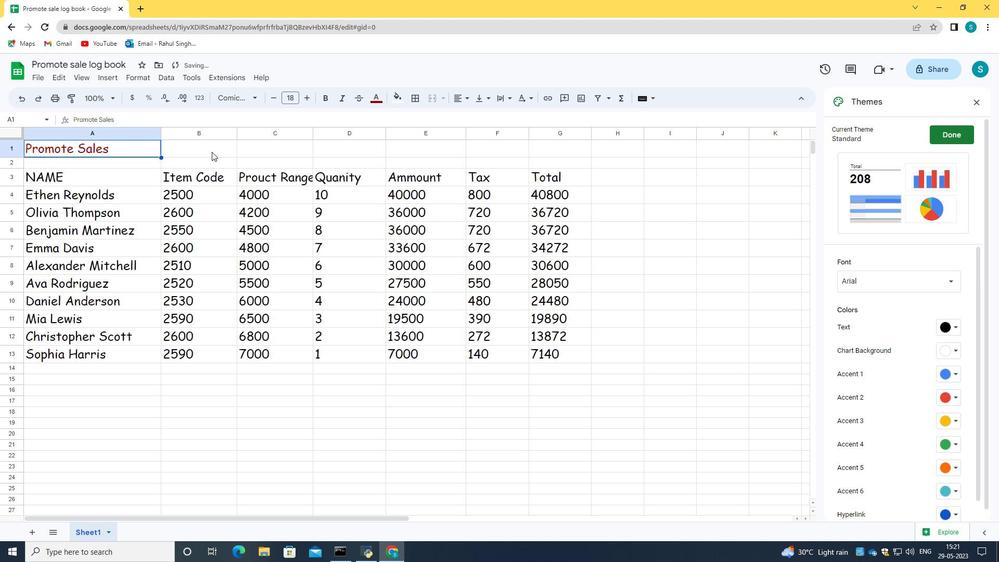 
Action: Mouse moved to (112, 150)
Screenshot: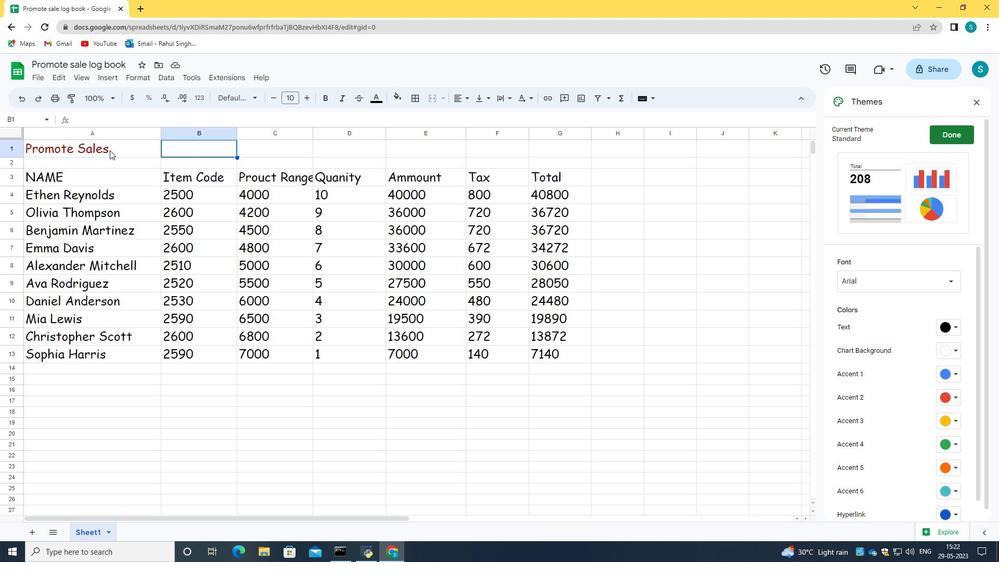 
Action: Mouse pressed left at (112, 150)
Screenshot: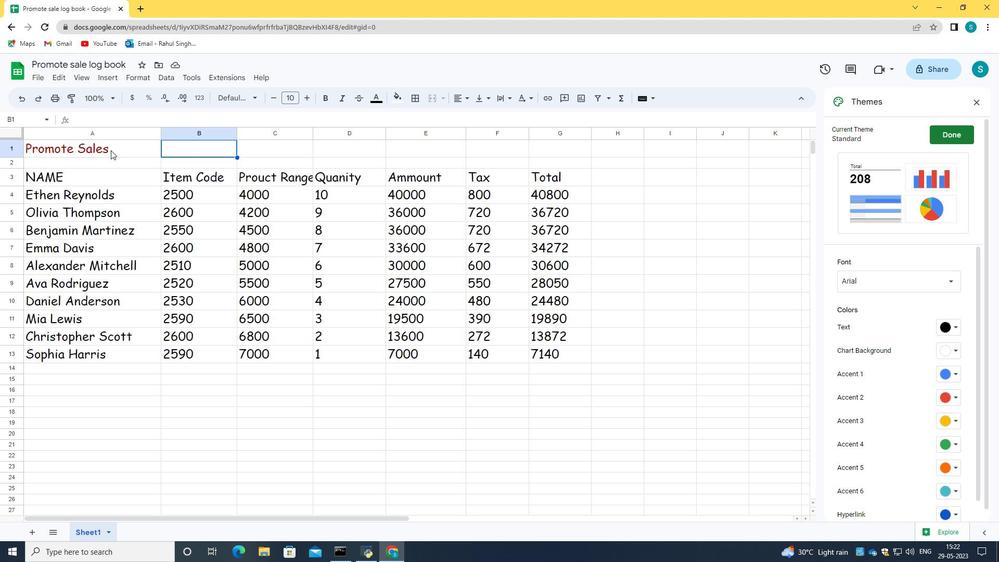 
Action: Mouse moved to (112, 150)
Screenshot: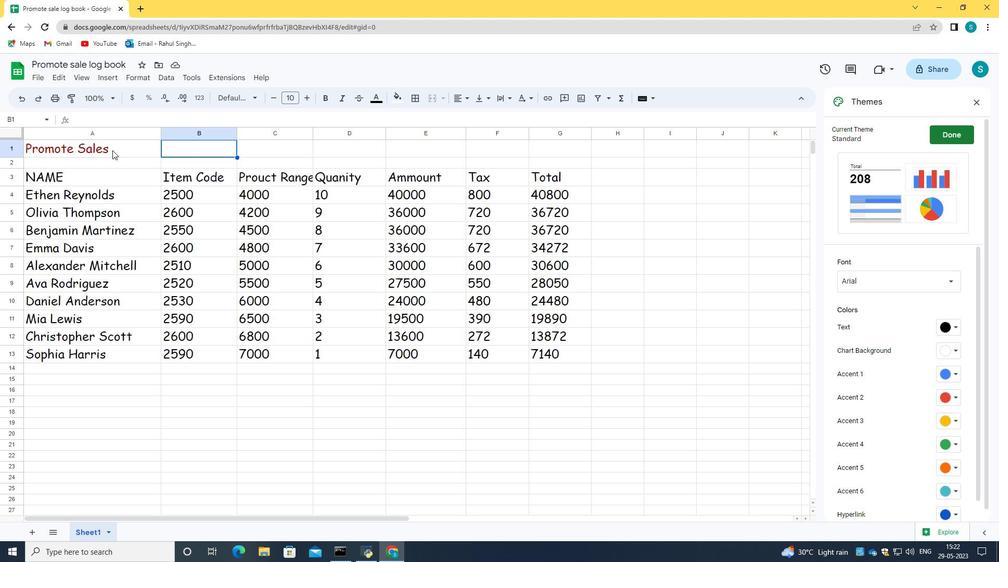 
Action: Mouse pressed left at (112, 150)
Screenshot: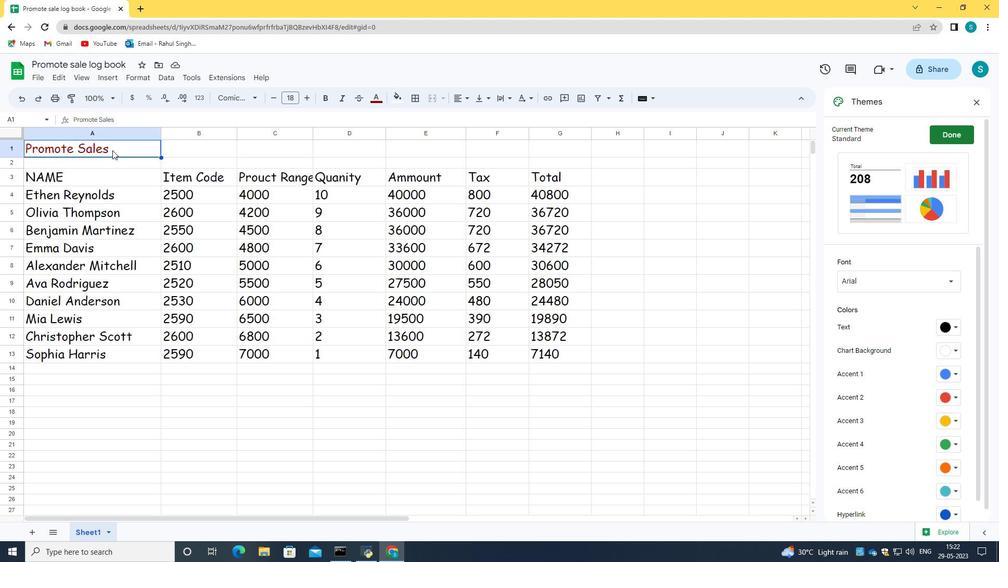 
Action: Mouse moved to (125, 150)
Screenshot: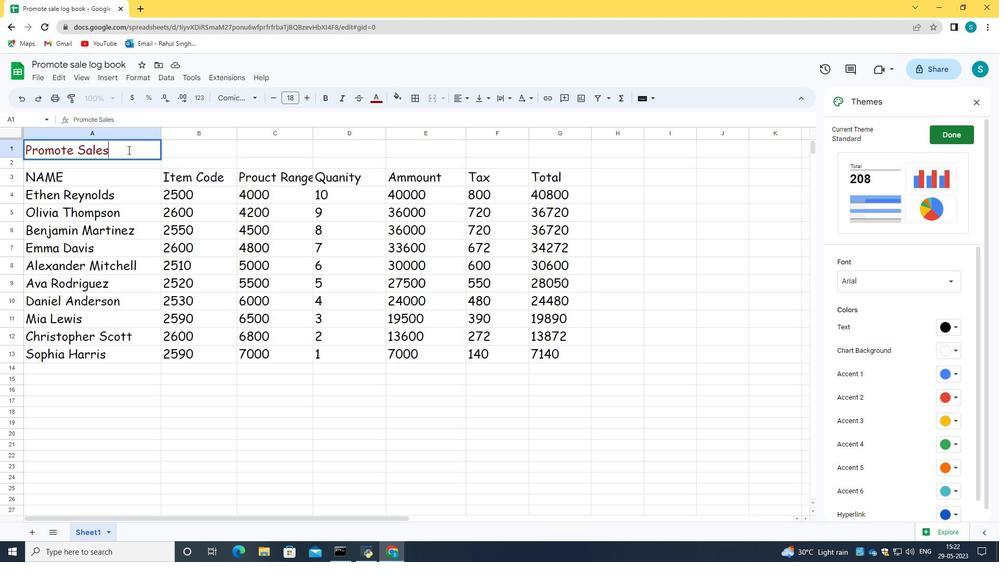 
Action: Mouse pressed left at (125, 150)
Screenshot: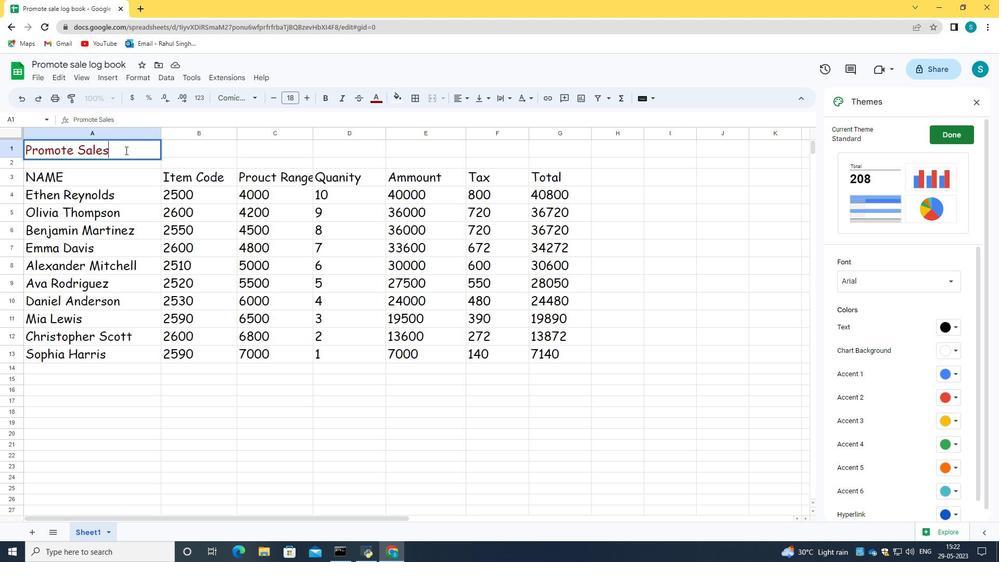 
Action: Mouse moved to (374, 98)
Screenshot: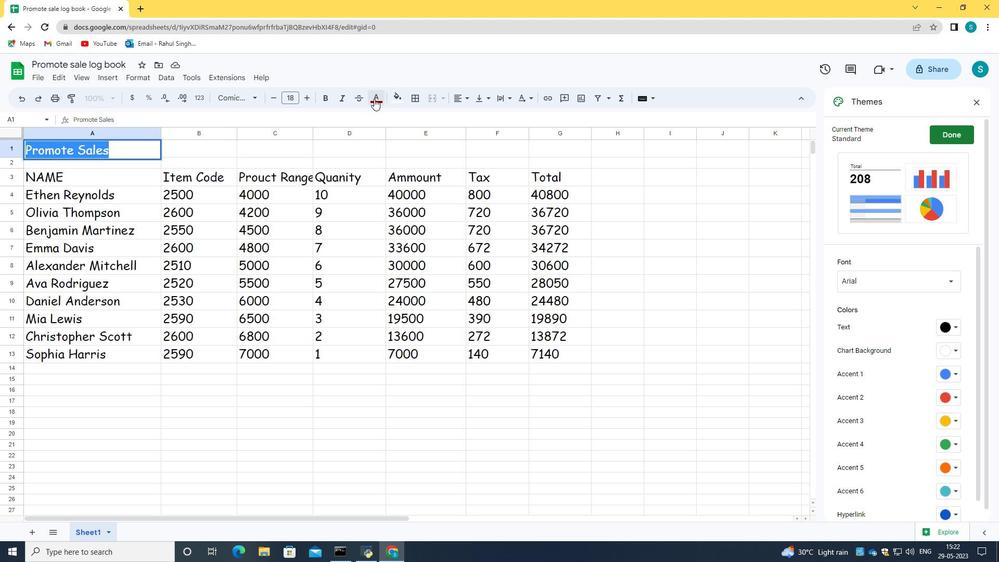 
Action: Mouse pressed left at (374, 98)
Screenshot: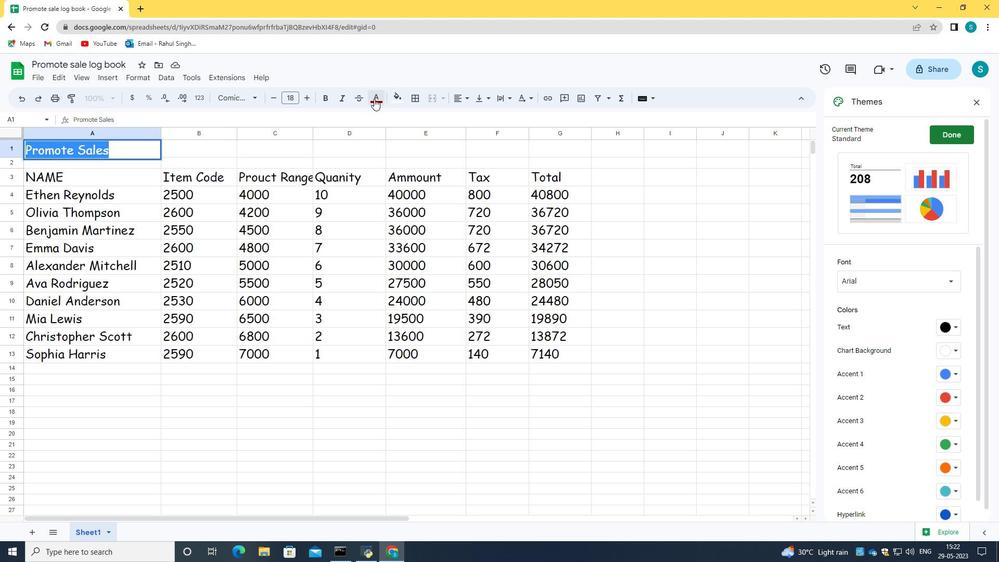 
Action: Mouse moved to (389, 143)
Screenshot: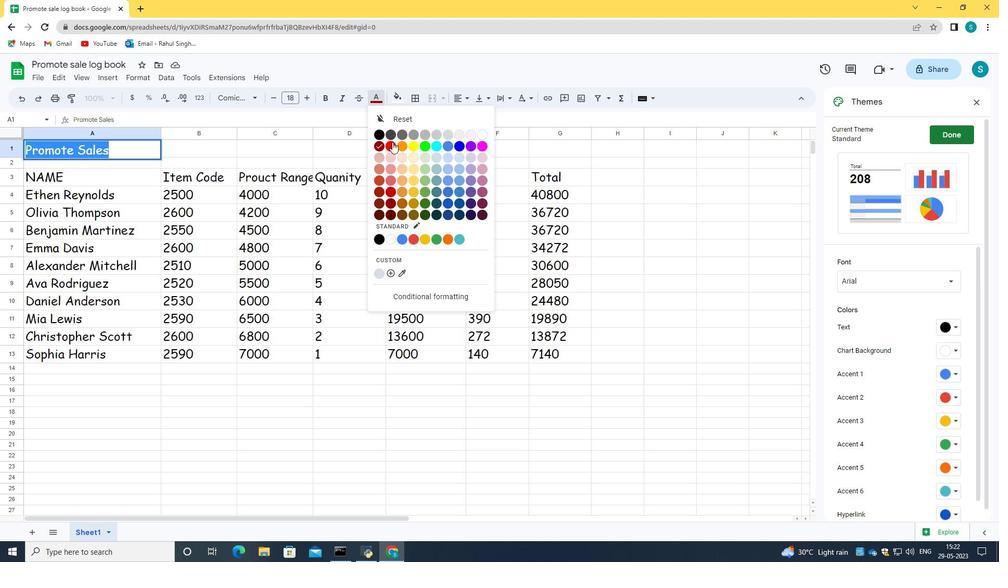 
Action: Mouse pressed left at (389, 143)
Screenshot: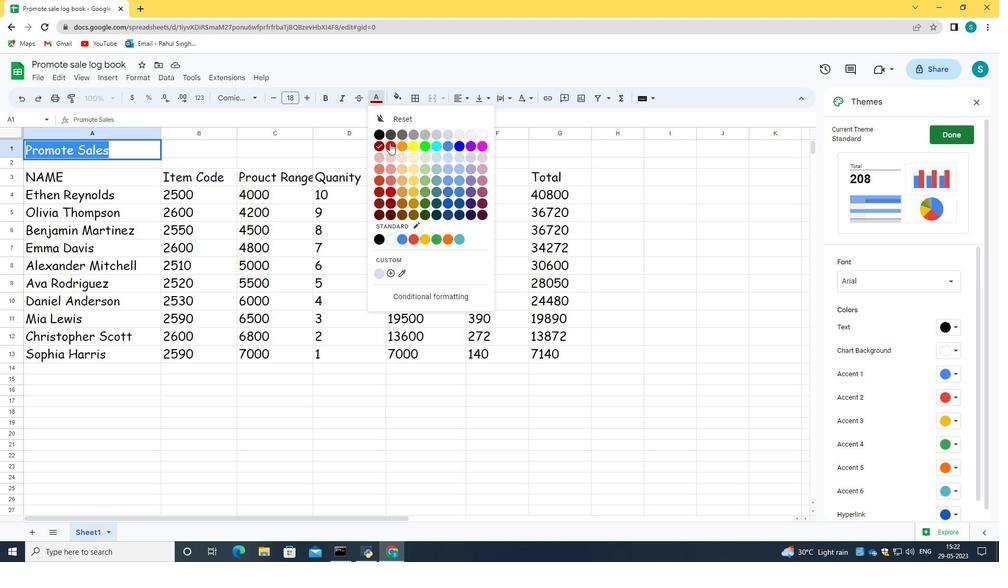 
Action: Mouse moved to (144, 146)
Screenshot: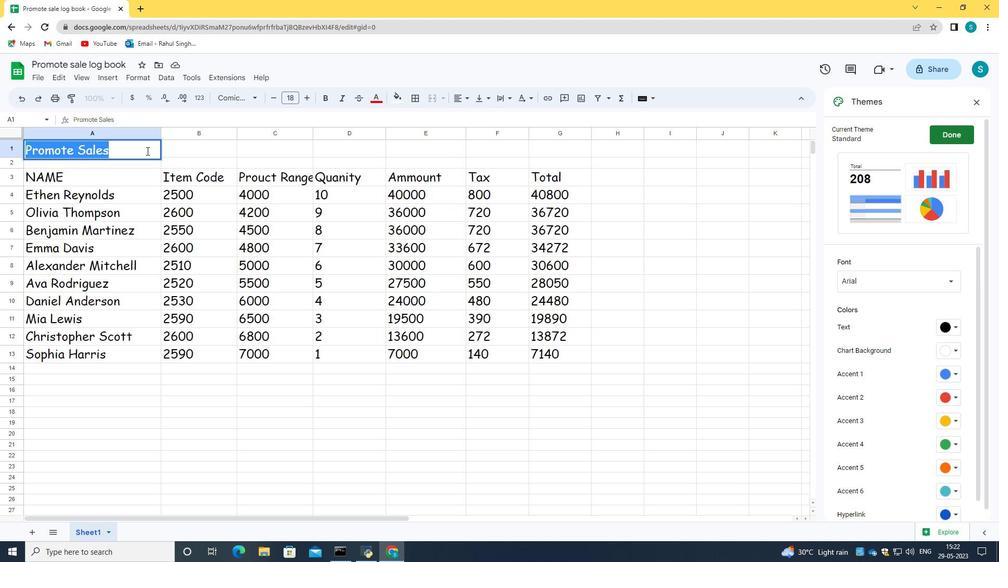 
Action: Mouse pressed left at (144, 146)
Screenshot: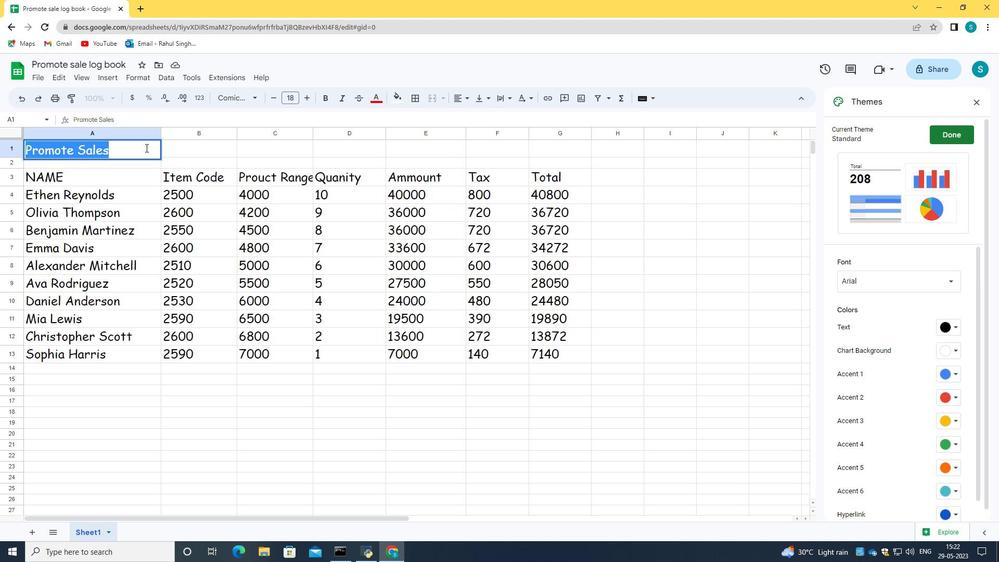 
Action: Mouse moved to (141, 151)
Screenshot: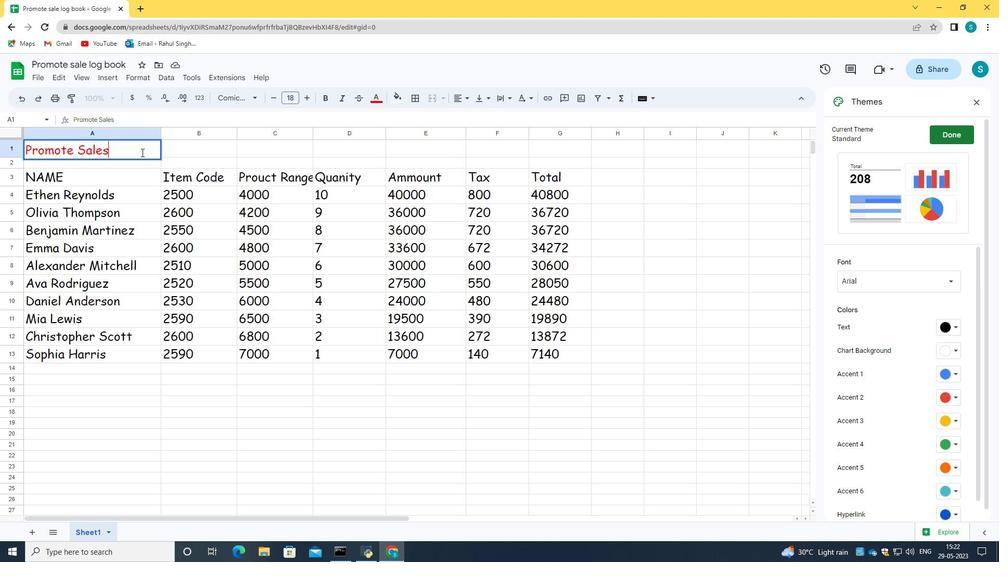 
Action: Mouse pressed left at (141, 151)
Screenshot: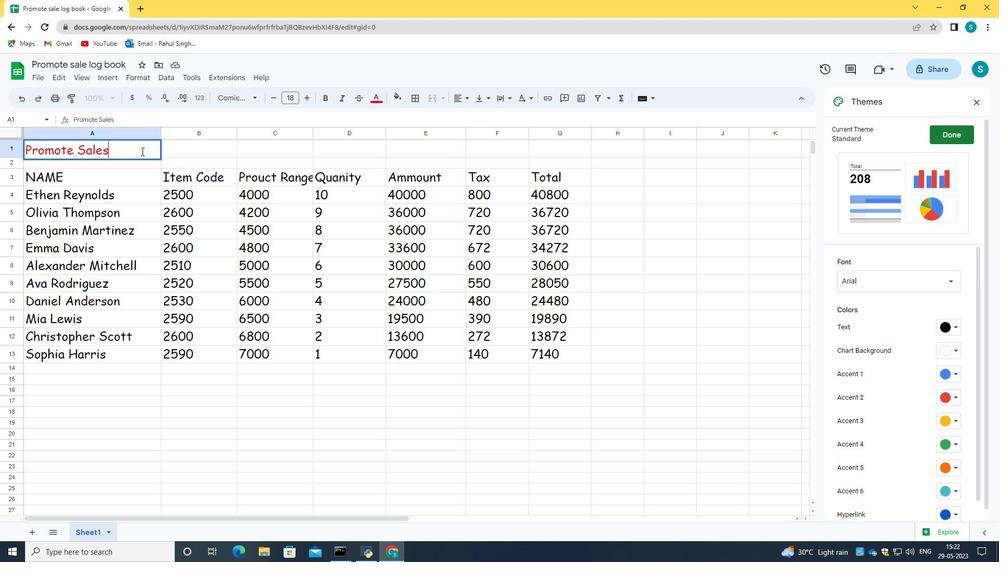 
Action: Mouse moved to (373, 98)
Screenshot: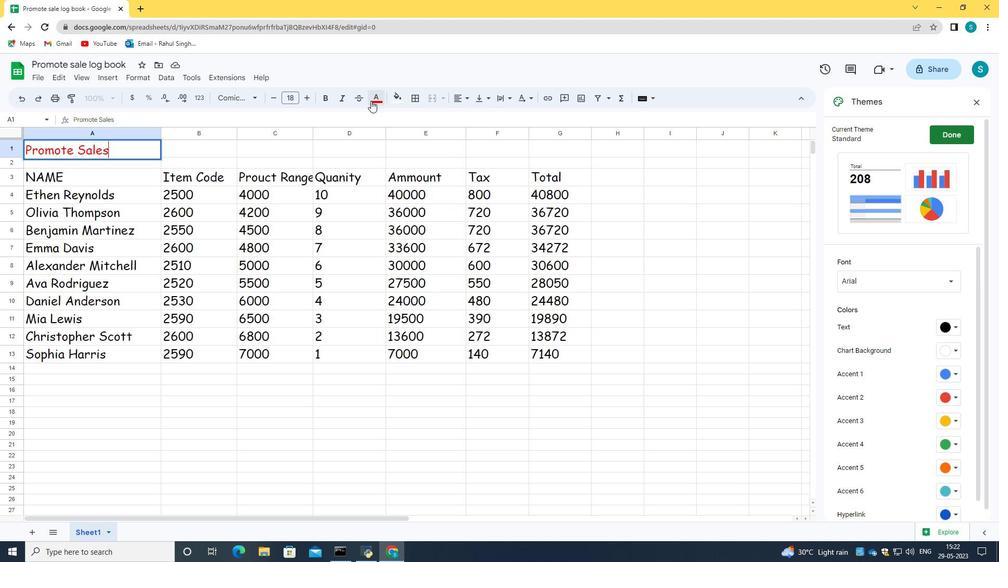 
Action: Mouse pressed left at (373, 98)
Screenshot: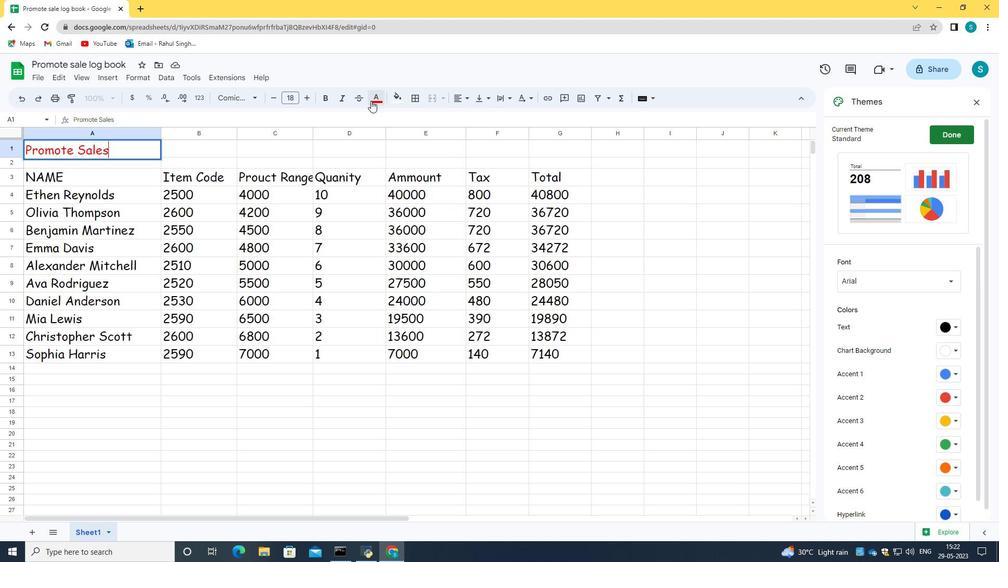 
Action: Mouse moved to (378, 147)
Screenshot: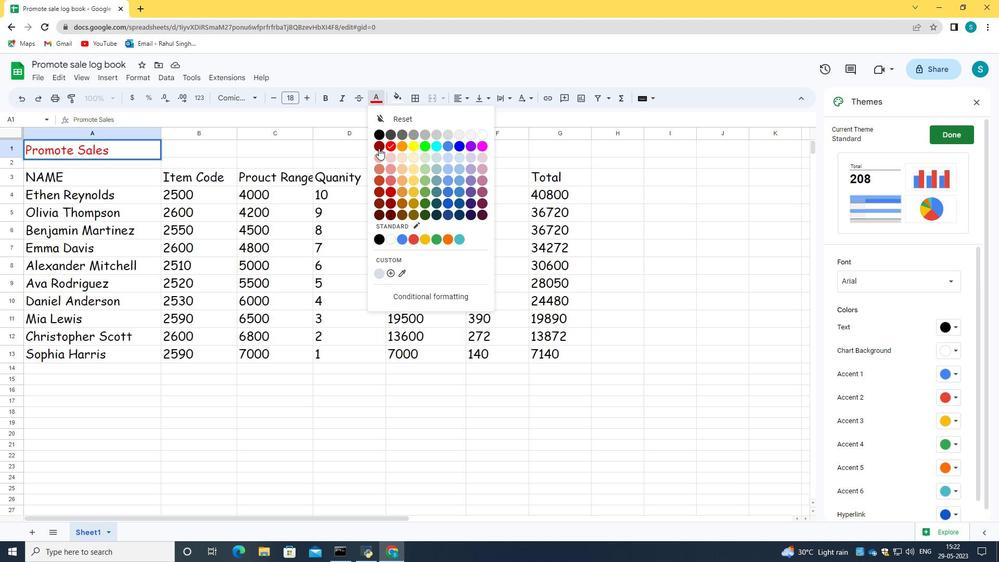 
Action: Mouse pressed left at (378, 147)
Screenshot: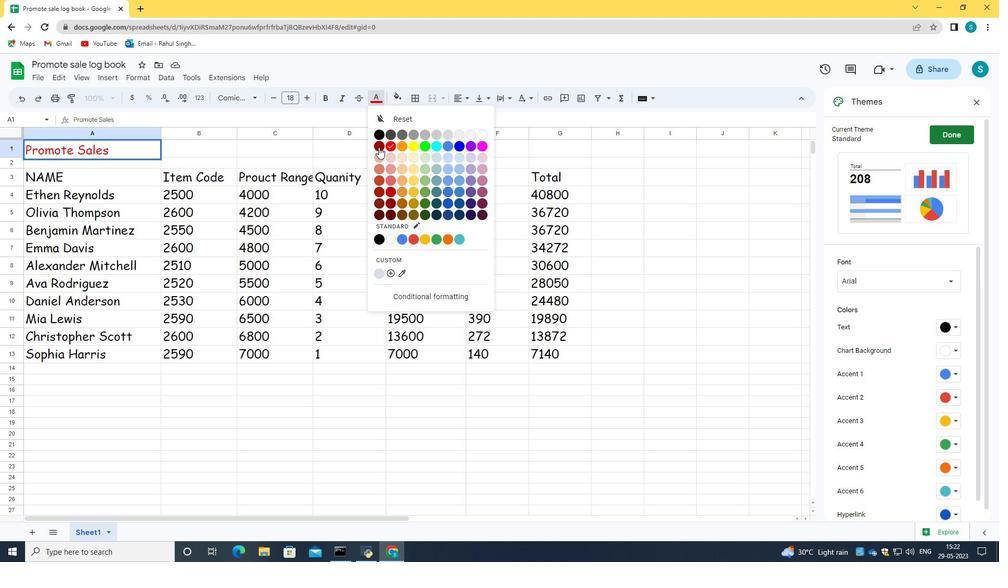 
Action: Mouse moved to (121, 150)
Screenshot: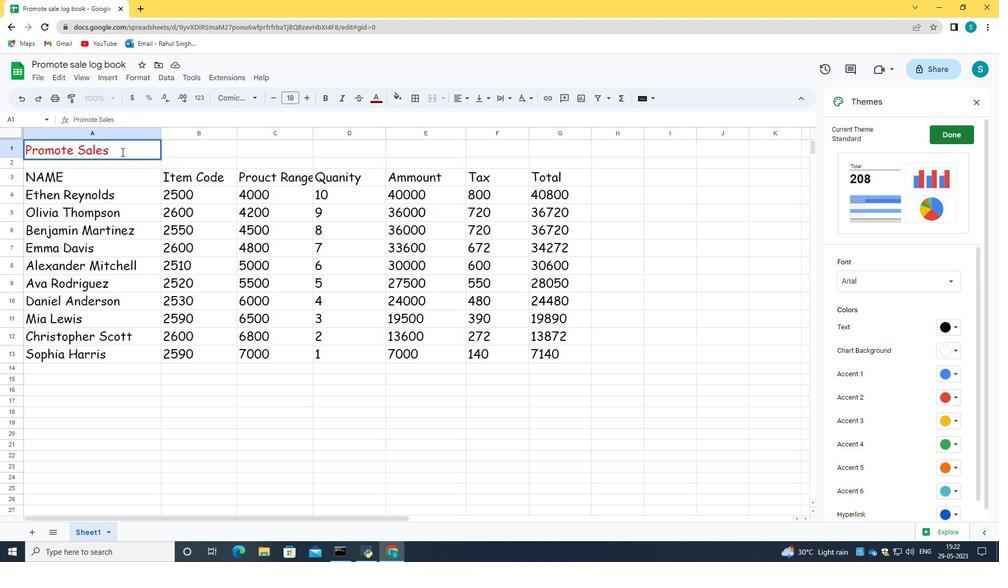 
Action: Mouse pressed left at (121, 150)
Screenshot: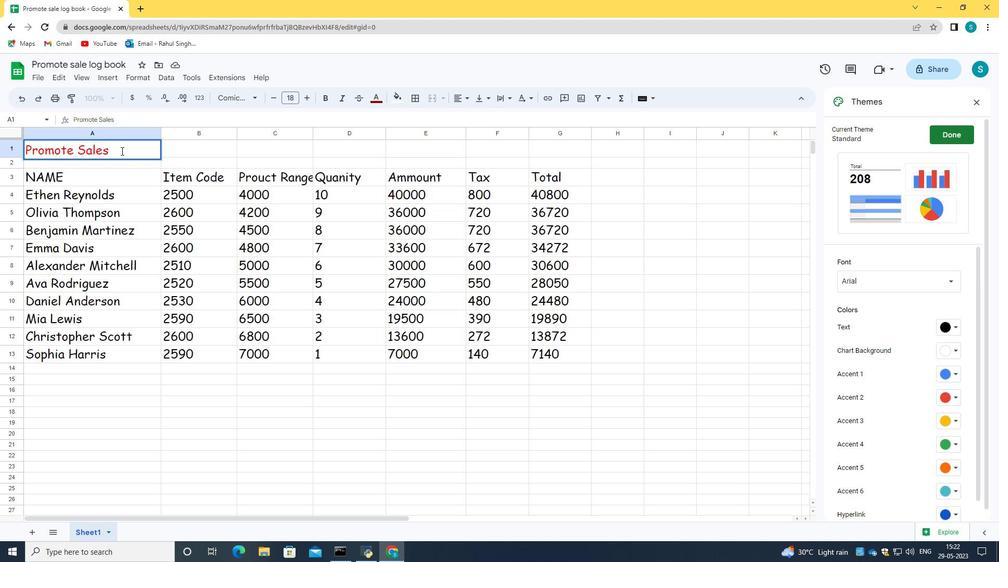 
Action: Mouse moved to (9, 58)
Screenshot: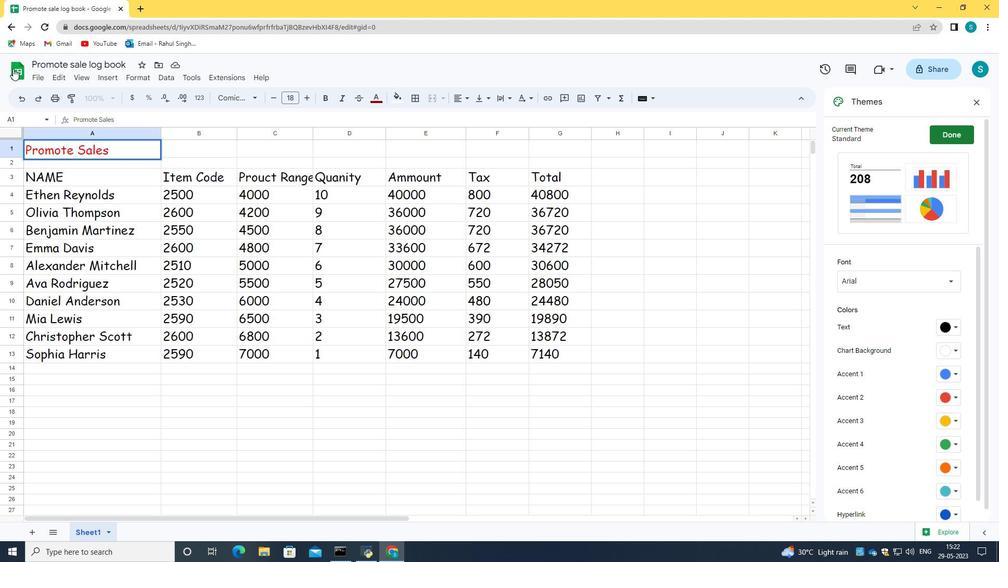 
